 Task: Open Card Data Backup and Recovery Planning in Board Resource Management to Workspace Continuous Integration and Deployment and add a team member Softage.4@softage.net, a label Purple, a checklist Meal Planning, an attachment from your google drive, a color Purple and finally, add a card description 'Conduct customer research for new sales promotion' and a comment 'Given the potential impact of this task on our company reputation for innovation, let us ensure that we approach it with a sense of creativity and imagination.'. Add a start date 'Jan 04, 1900' with a due date 'Jan 11, 1900'
Action: Mouse moved to (27, 270)
Screenshot: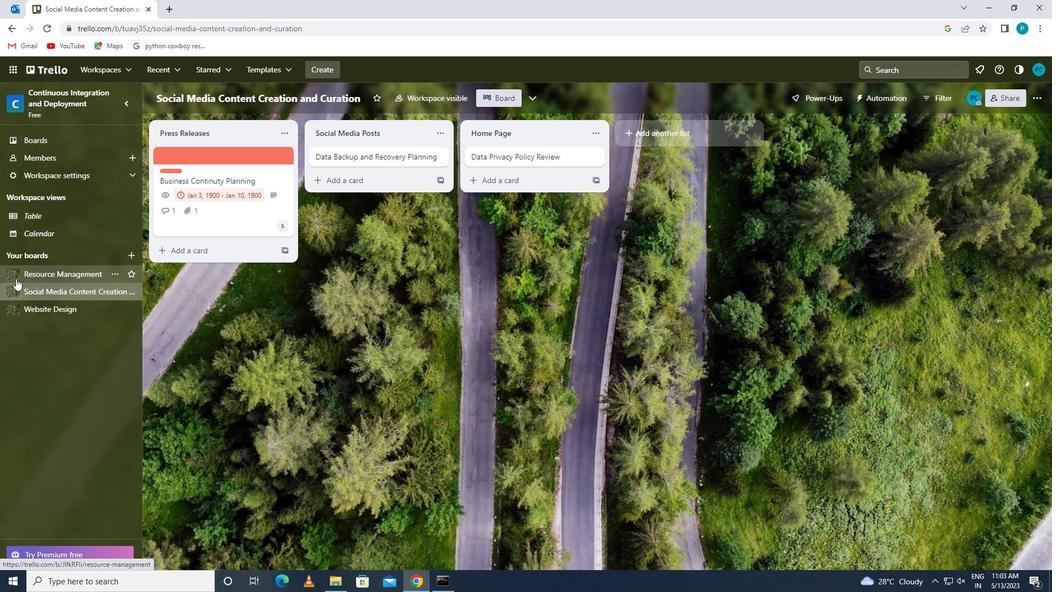 
Action: Mouse pressed left at (27, 270)
Screenshot: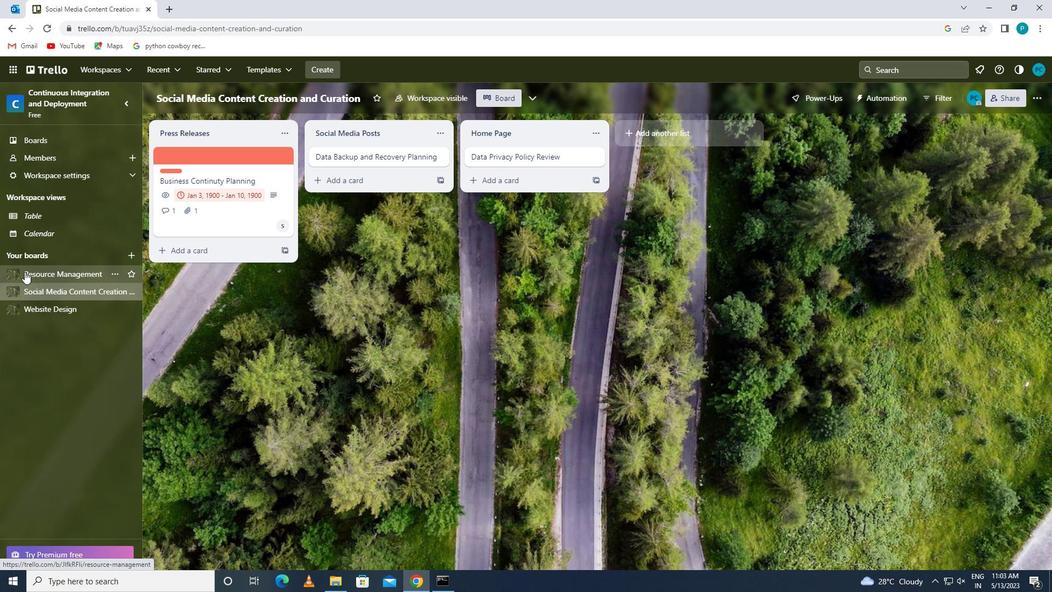 
Action: Mouse moved to (376, 153)
Screenshot: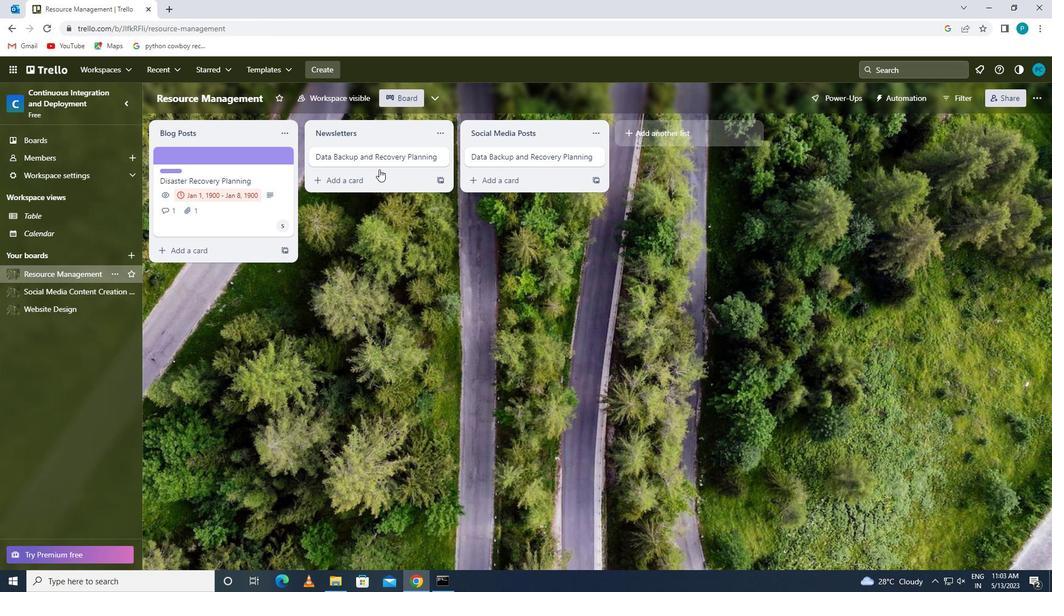 
Action: Mouse pressed left at (376, 153)
Screenshot: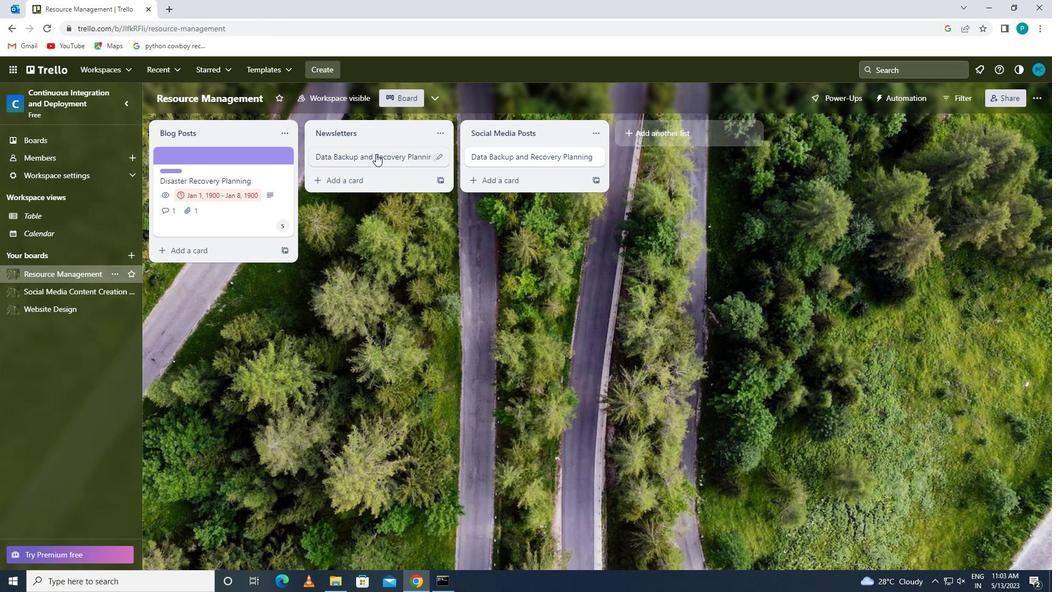 
Action: Mouse moved to (656, 201)
Screenshot: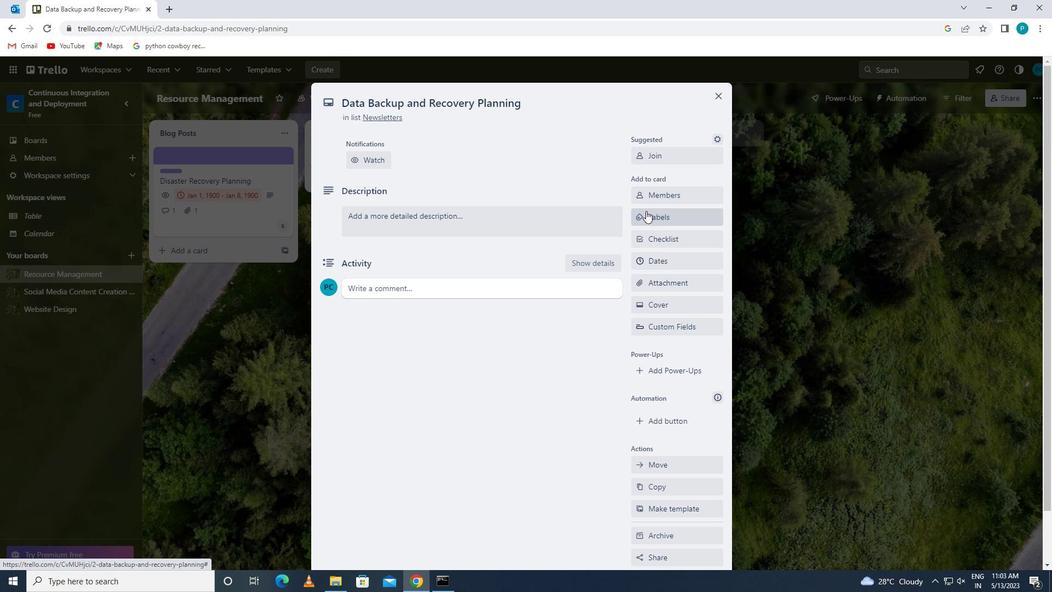 
Action: Mouse pressed left at (656, 201)
Screenshot: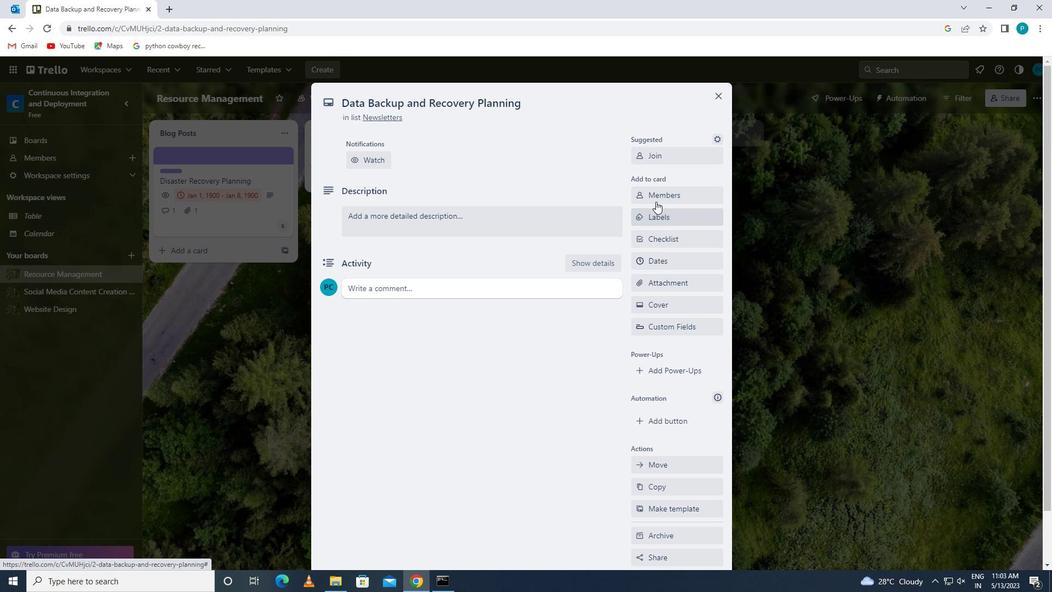 
Action: Key pressed <Key.caps_lock>s<Key.caps_lock>f<Key.backspace>oftage
Screenshot: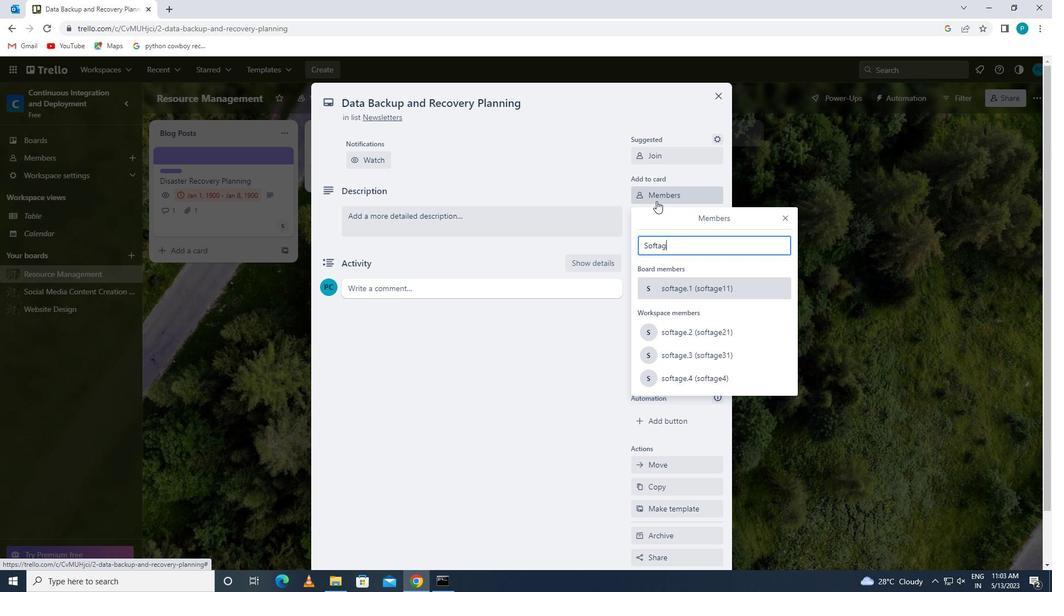 
Action: Mouse moved to (683, 379)
Screenshot: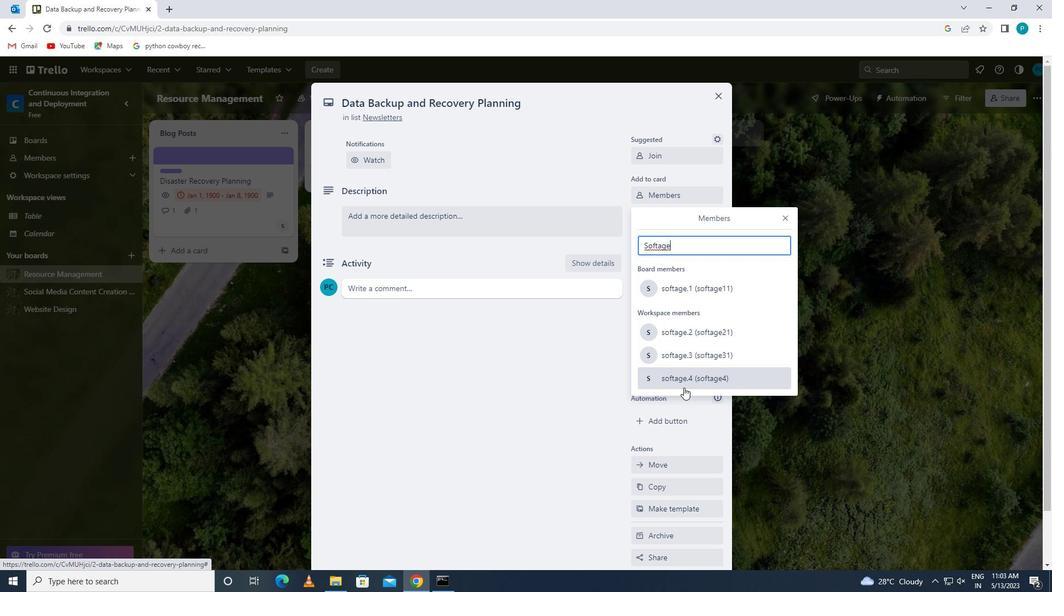
Action: Mouse pressed left at (683, 379)
Screenshot: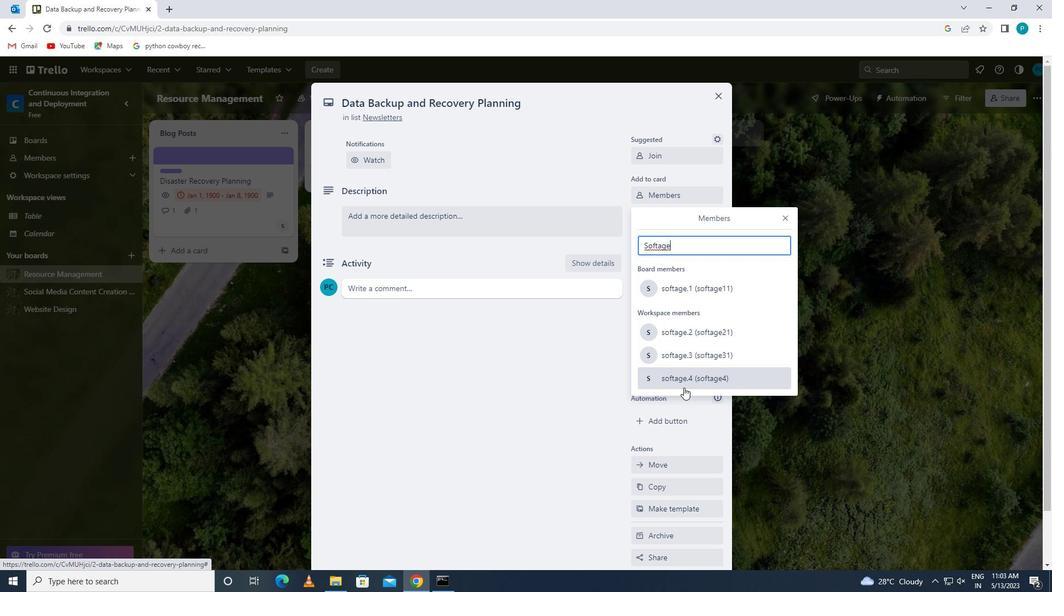 
Action: Mouse moved to (785, 217)
Screenshot: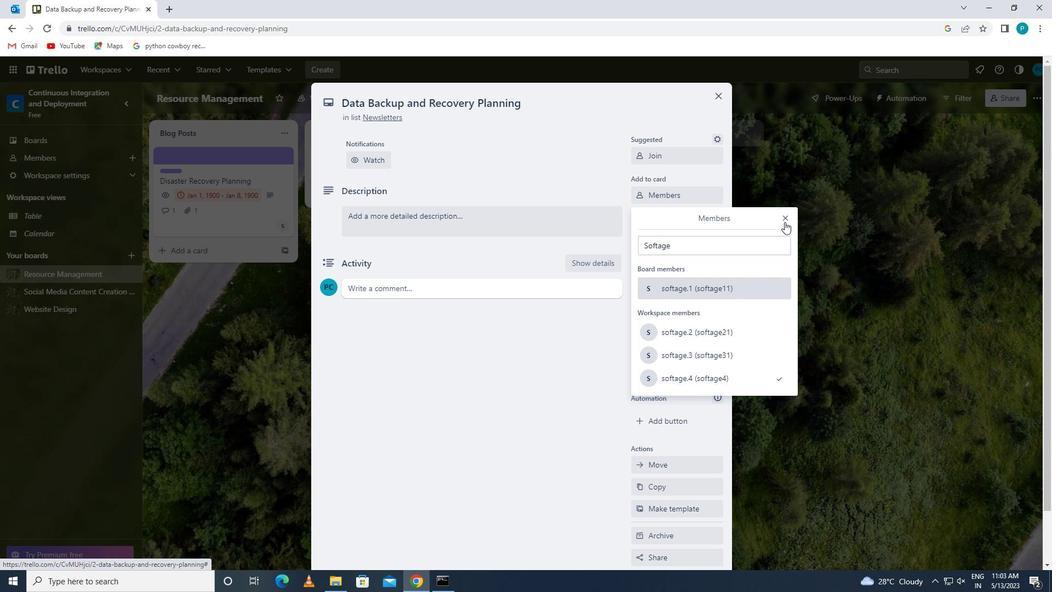 
Action: Mouse pressed left at (785, 217)
Screenshot: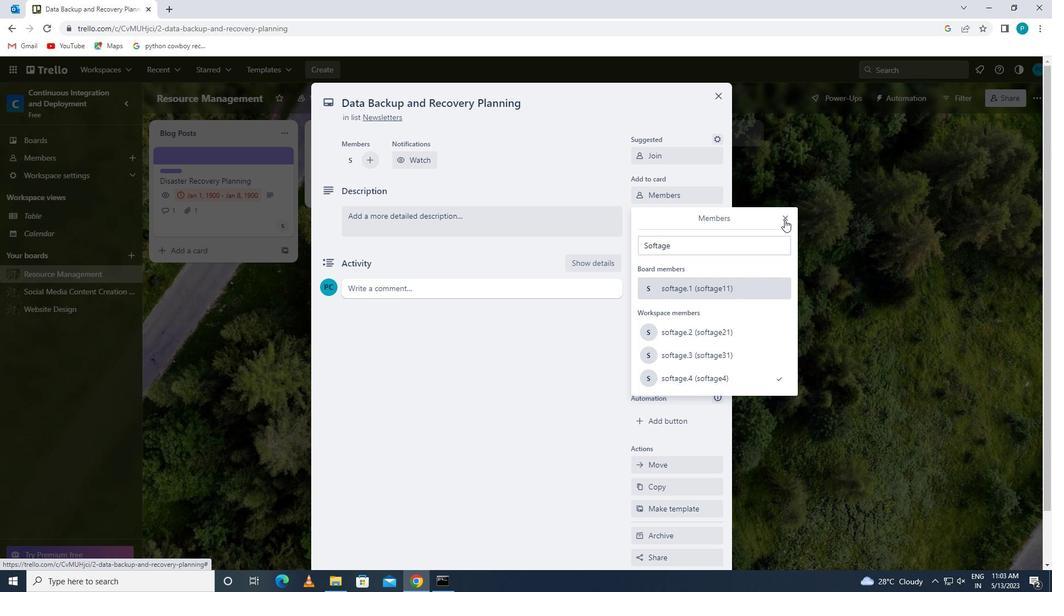 
Action: Mouse moved to (718, 217)
Screenshot: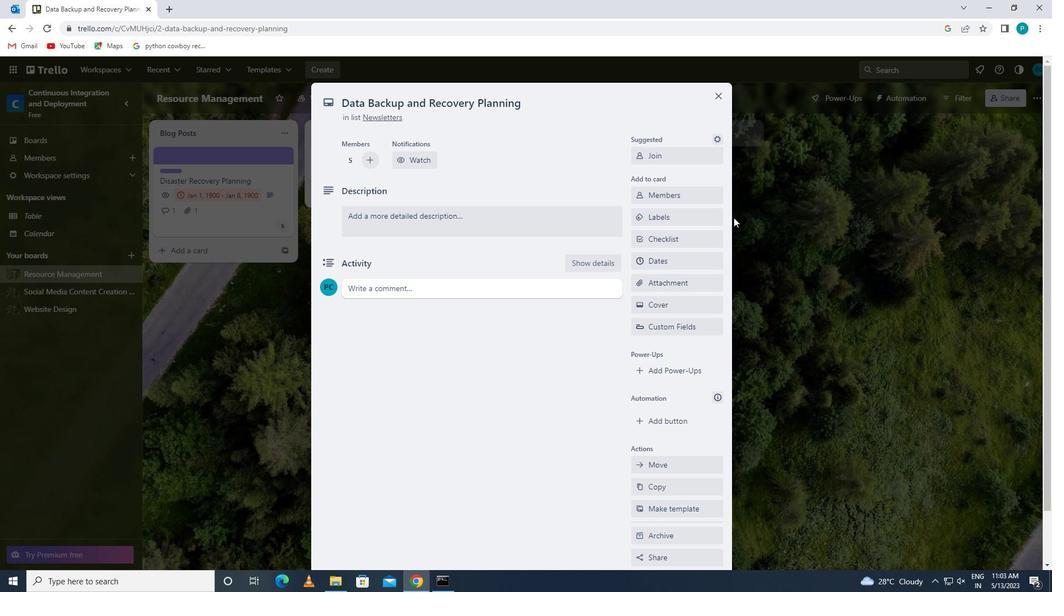 
Action: Mouse pressed left at (718, 217)
Screenshot: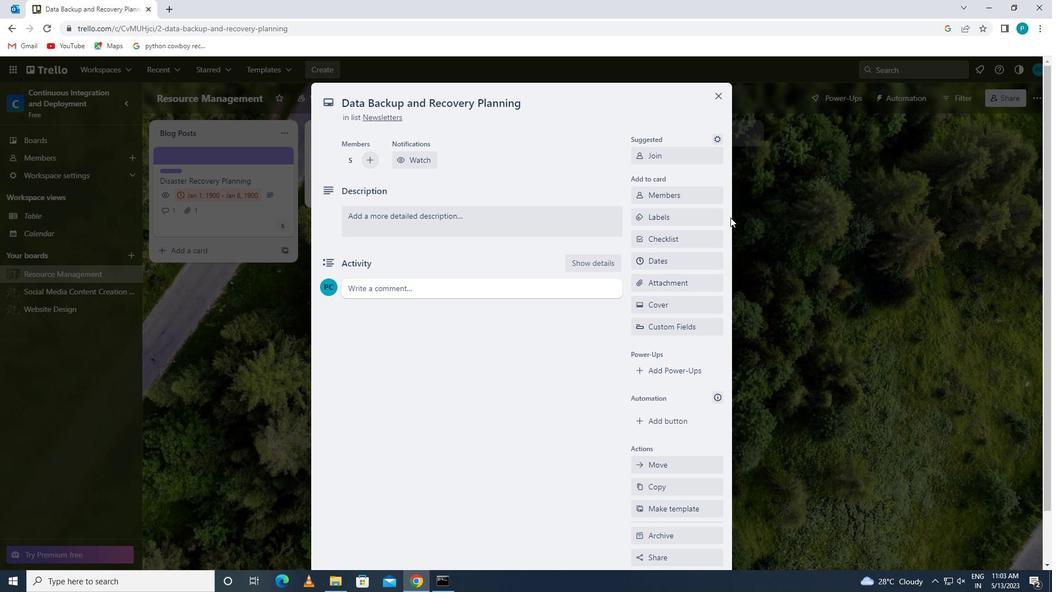 
Action: Mouse moved to (693, 428)
Screenshot: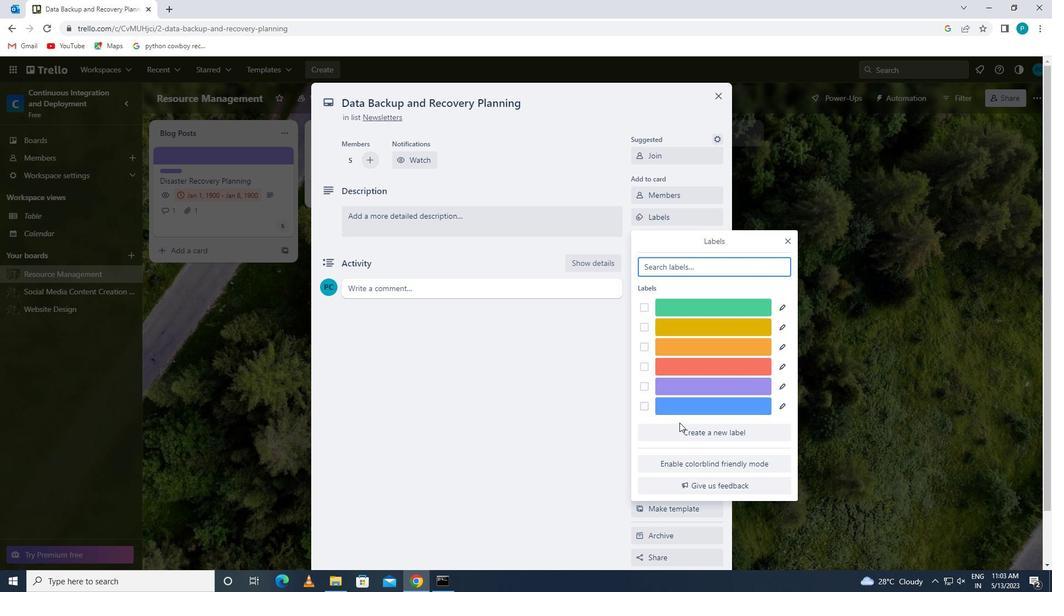 
Action: Mouse pressed left at (693, 428)
Screenshot: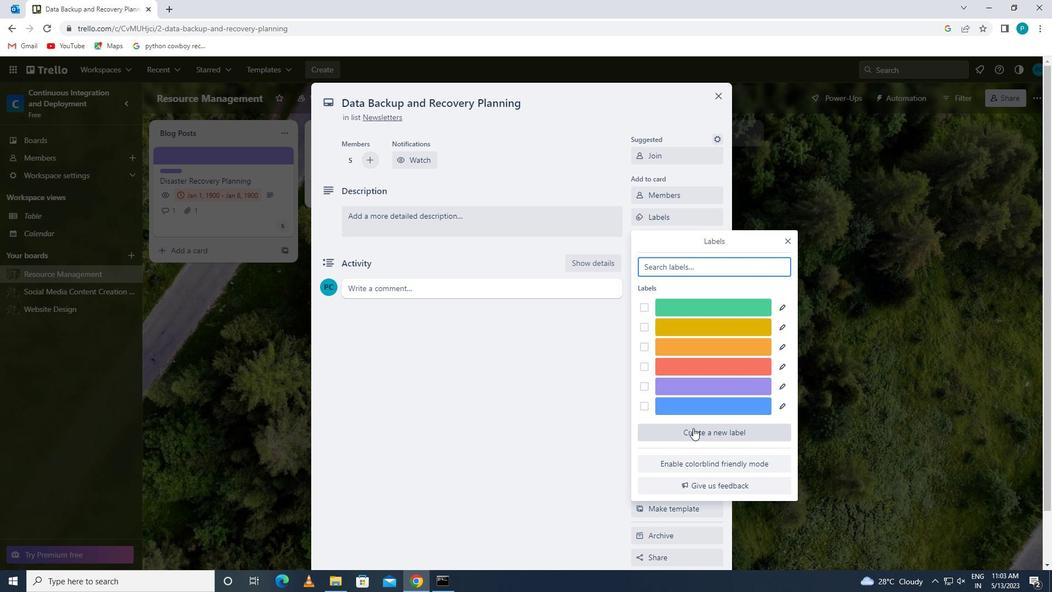 
Action: Mouse moved to (779, 395)
Screenshot: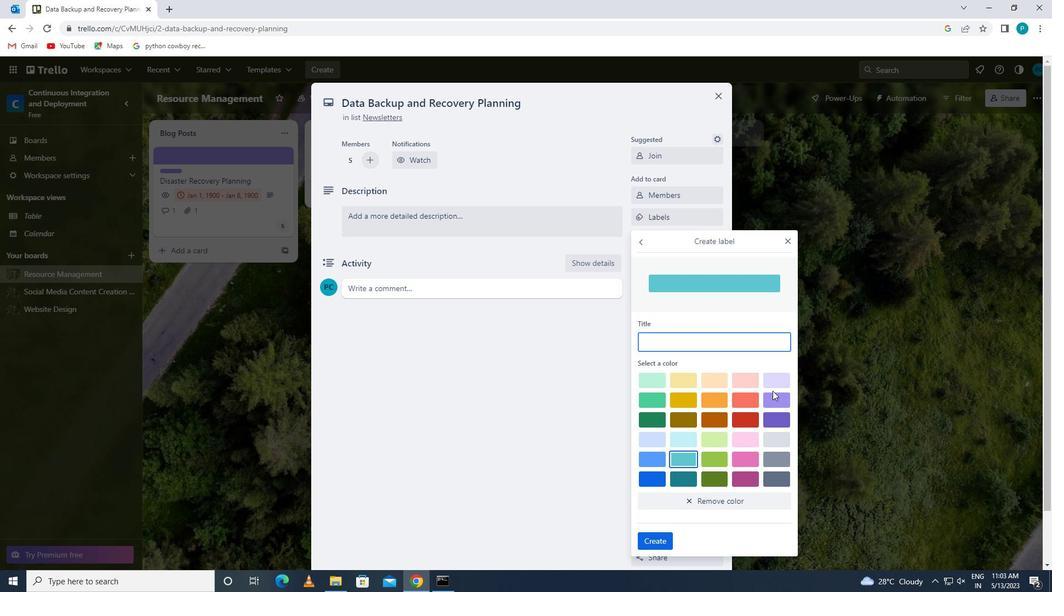 
Action: Mouse pressed left at (779, 395)
Screenshot: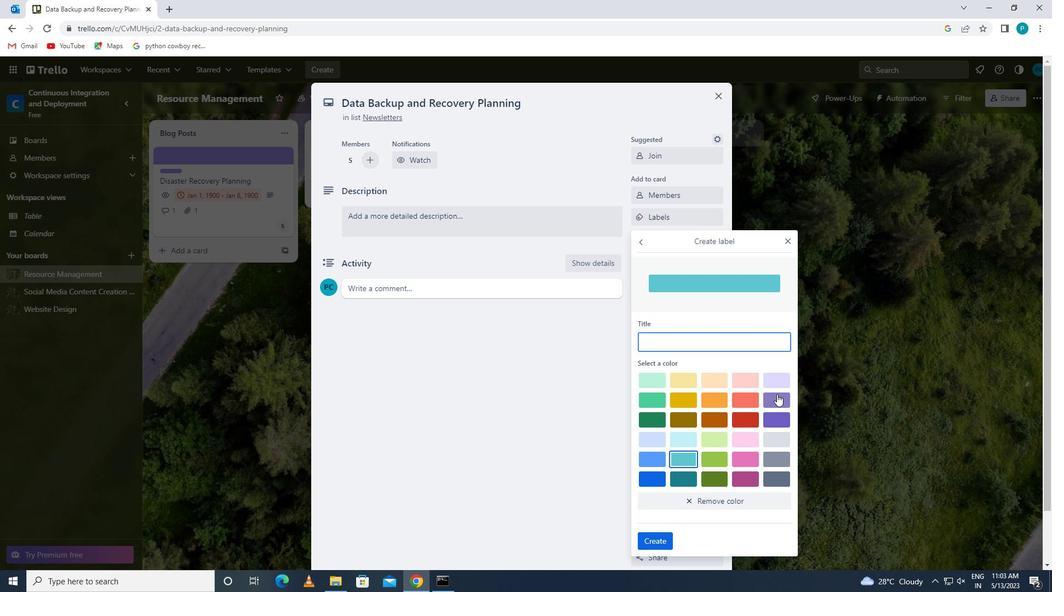 
Action: Mouse moved to (656, 543)
Screenshot: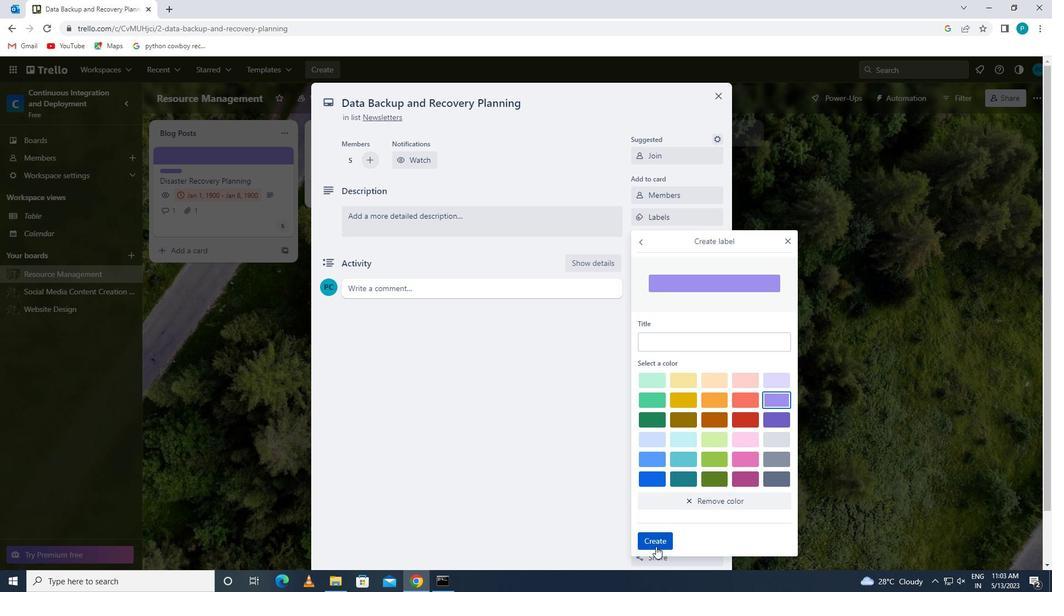 
Action: Mouse pressed left at (656, 543)
Screenshot: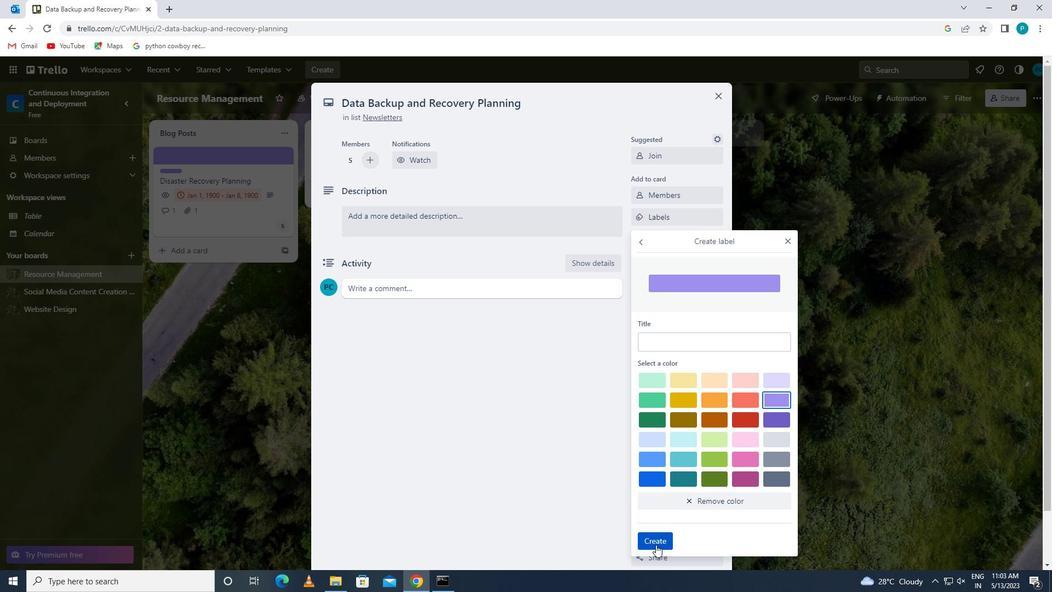 
Action: Mouse moved to (788, 240)
Screenshot: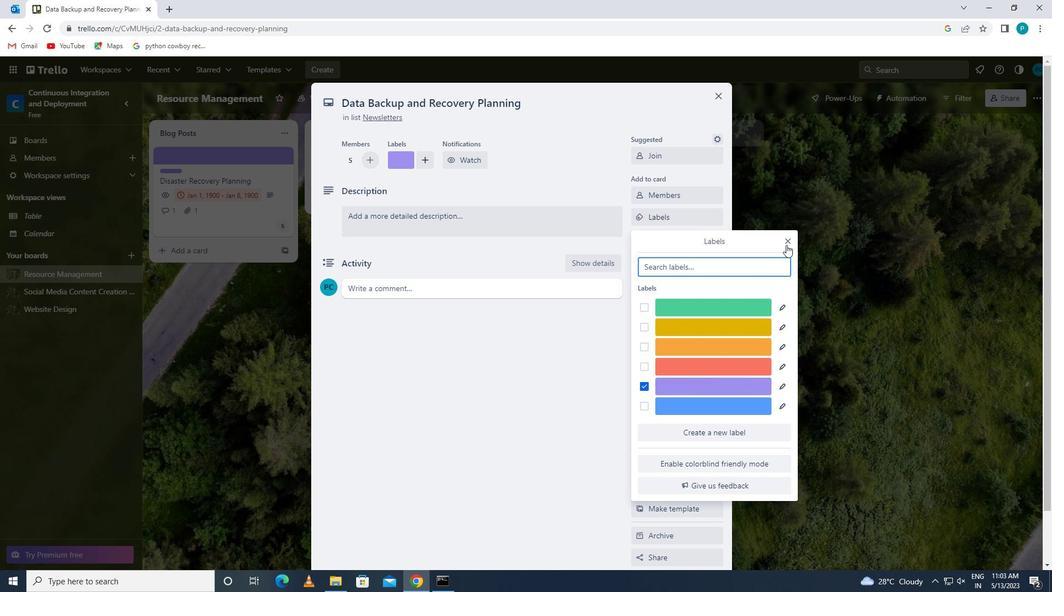 
Action: Mouse pressed left at (788, 240)
Screenshot: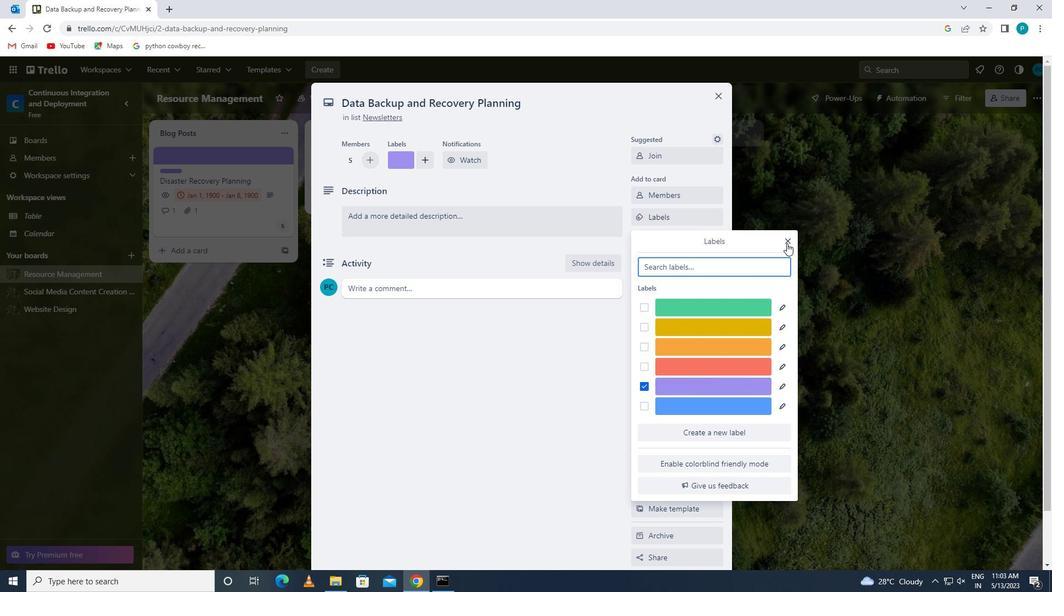 
Action: Mouse moved to (672, 239)
Screenshot: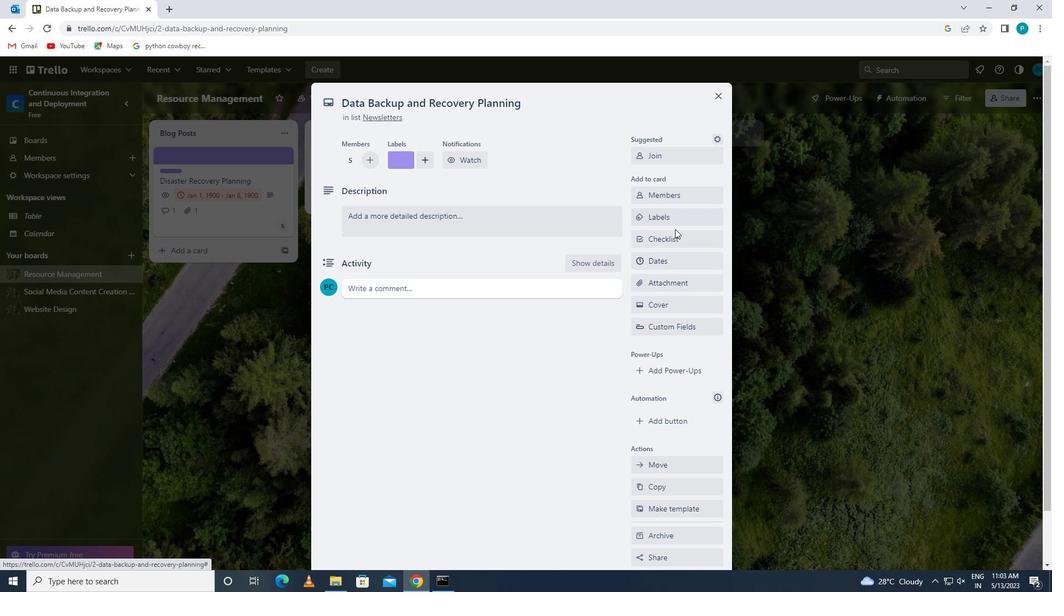 
Action: Mouse pressed left at (672, 239)
Screenshot: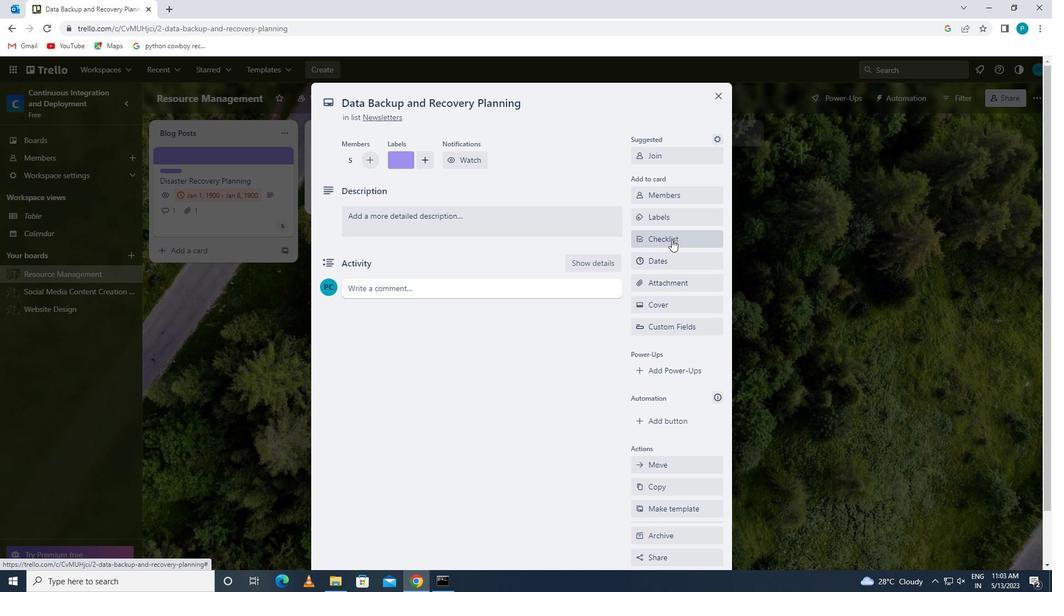 
Action: Key pressed <Key.caps_lock>m<Key.caps_lock>
Screenshot: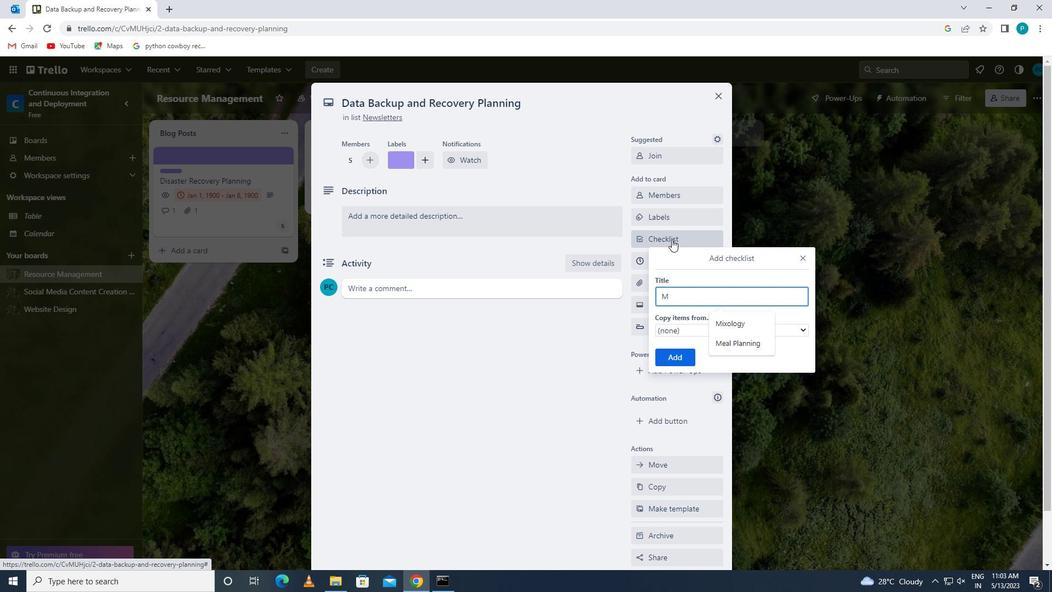 
Action: Mouse moved to (728, 353)
Screenshot: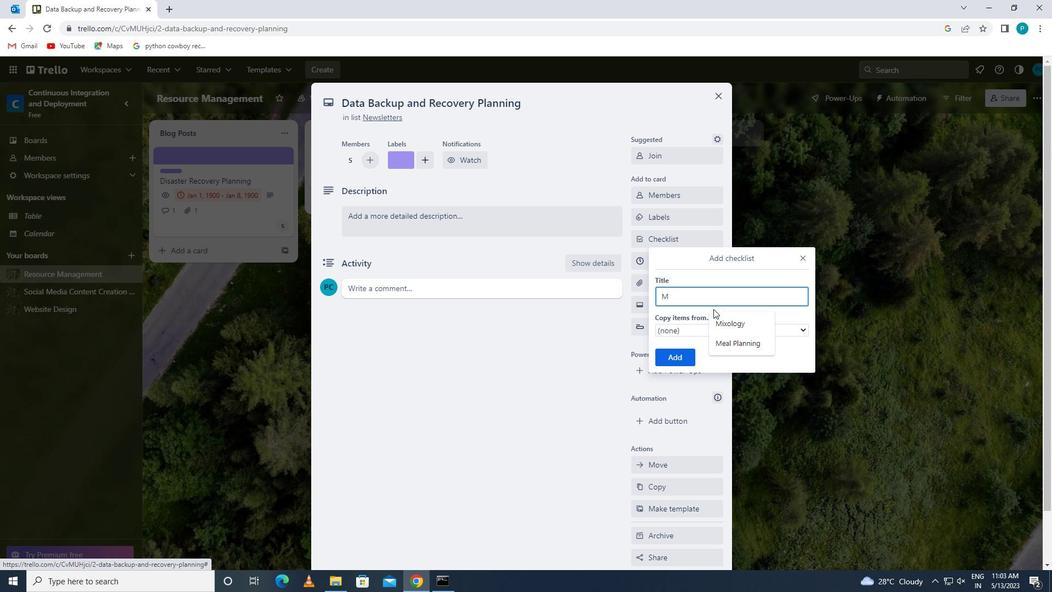 
Action: Mouse pressed left at (728, 353)
Screenshot: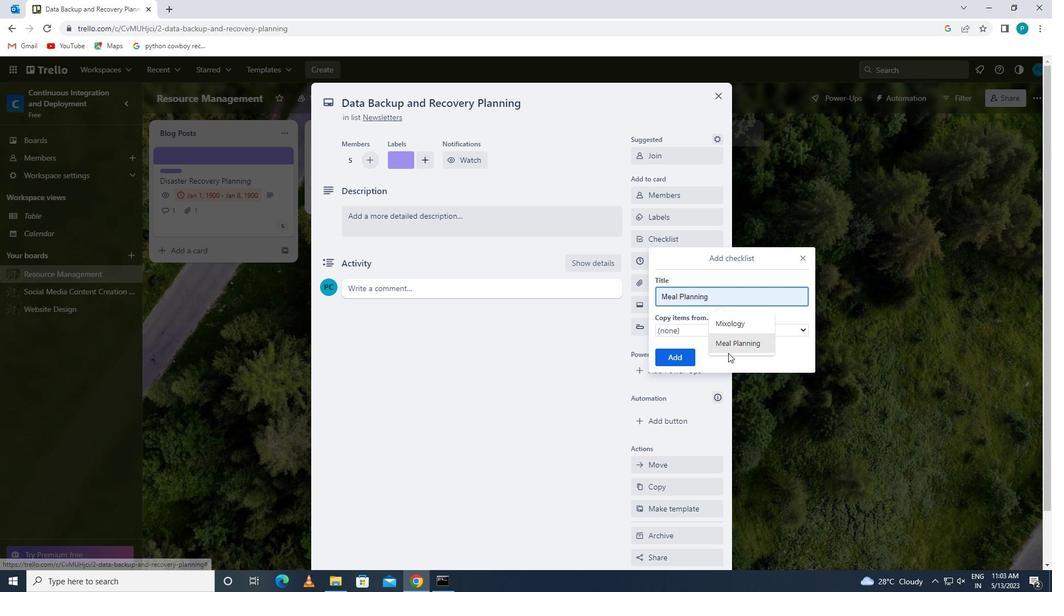 
Action: Mouse moved to (724, 342)
Screenshot: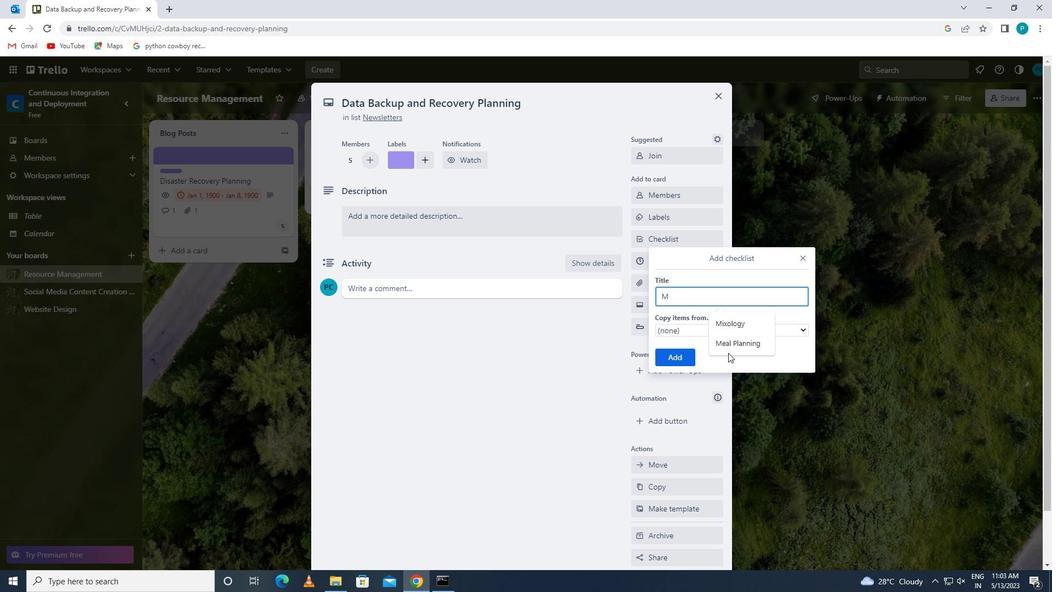 
Action: Mouse pressed left at (724, 342)
Screenshot: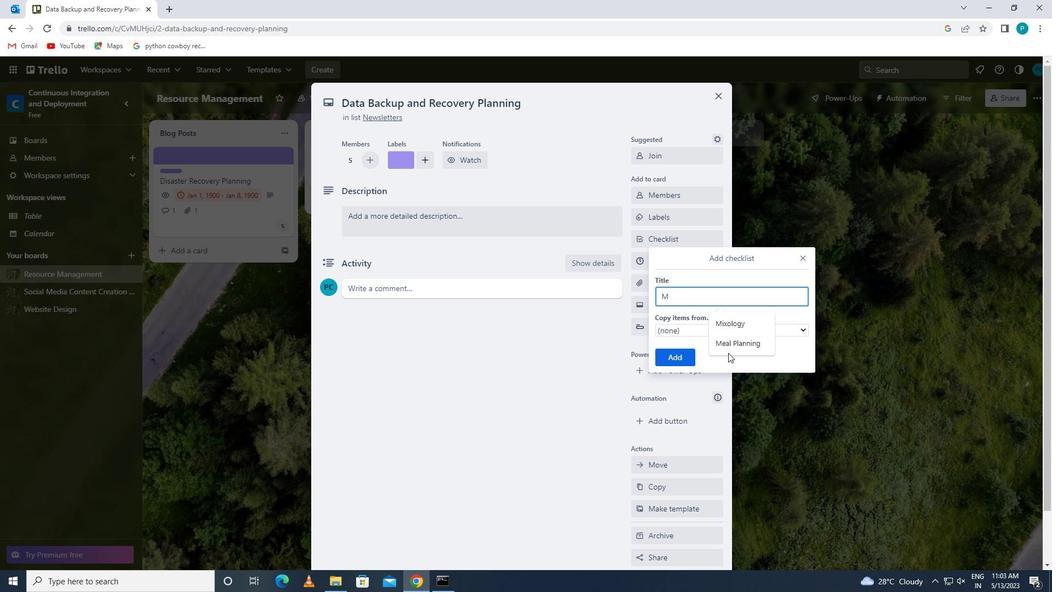 
Action: Mouse moved to (688, 355)
Screenshot: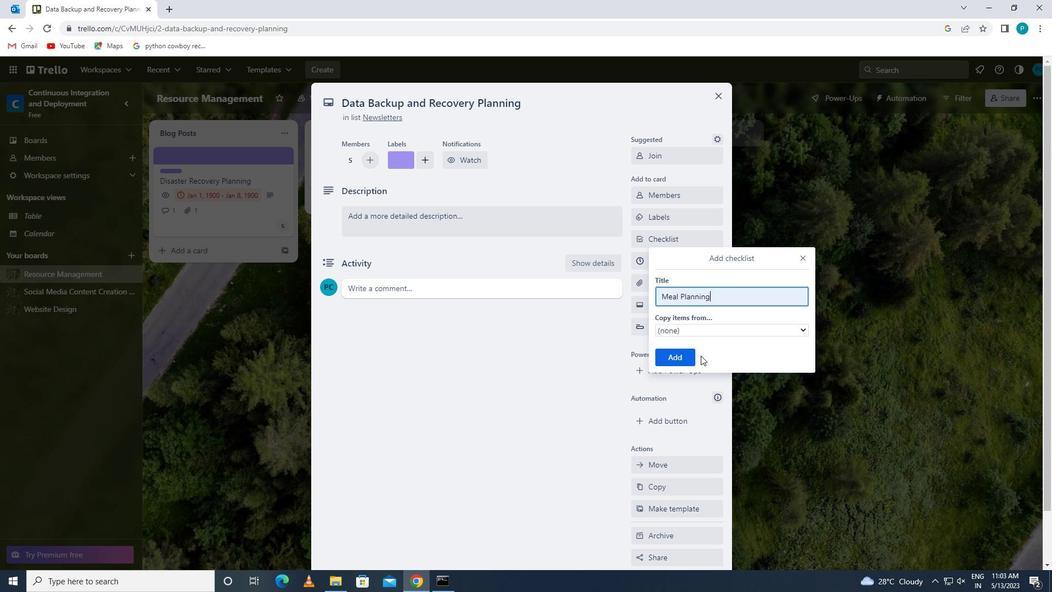 
Action: Mouse pressed left at (688, 355)
Screenshot: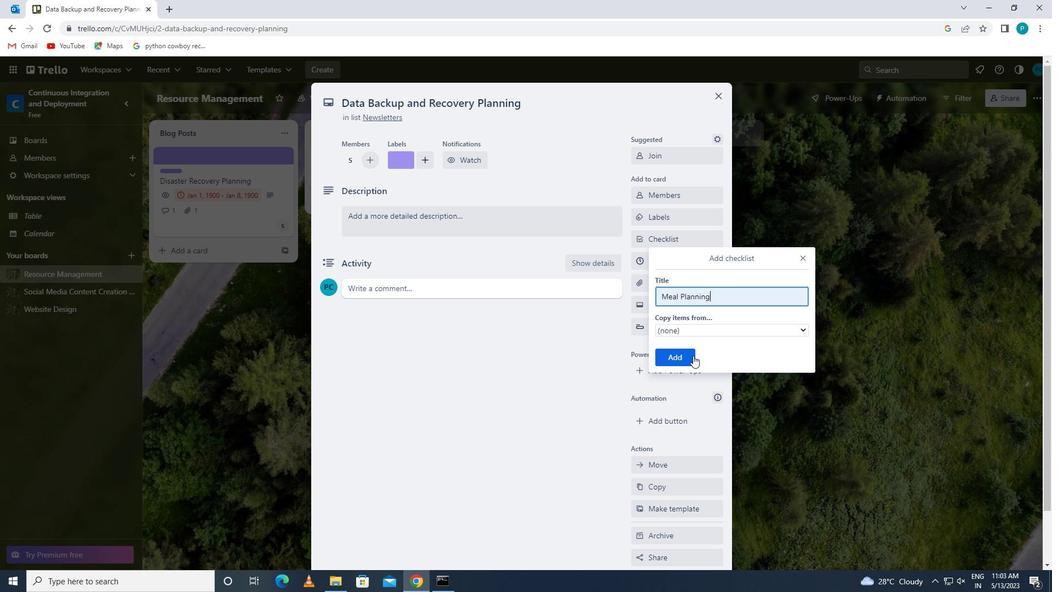
Action: Mouse moved to (664, 275)
Screenshot: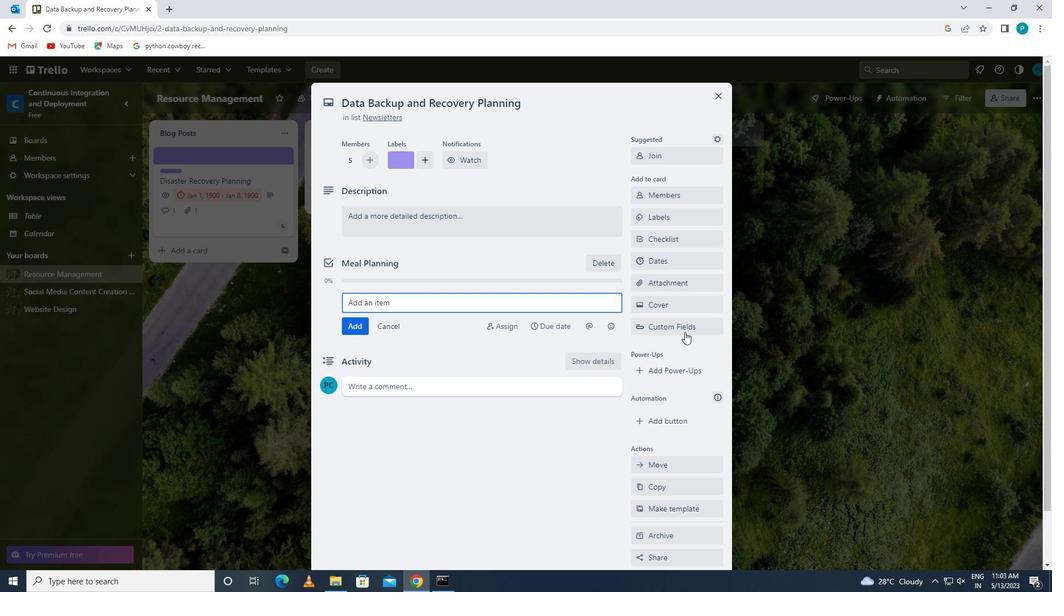
Action: Mouse pressed left at (664, 275)
Screenshot: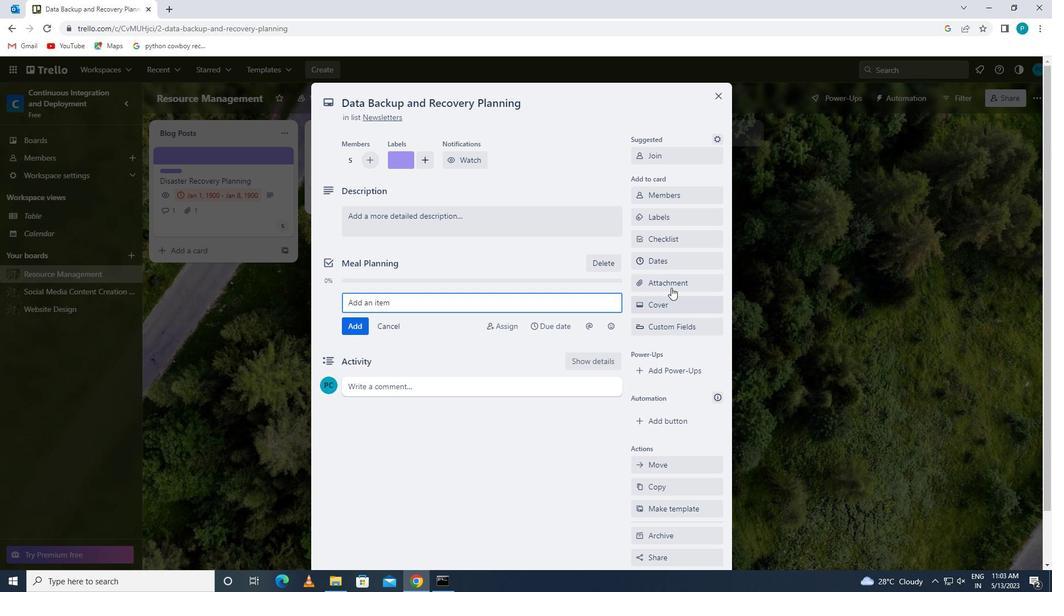
Action: Mouse moved to (657, 368)
Screenshot: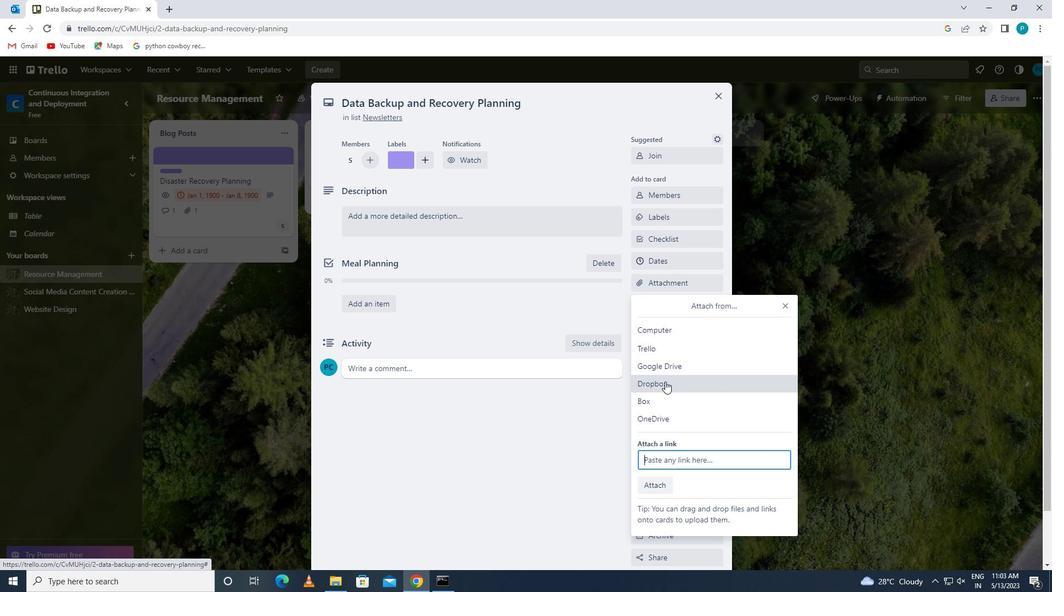 
Action: Mouse pressed left at (657, 368)
Screenshot: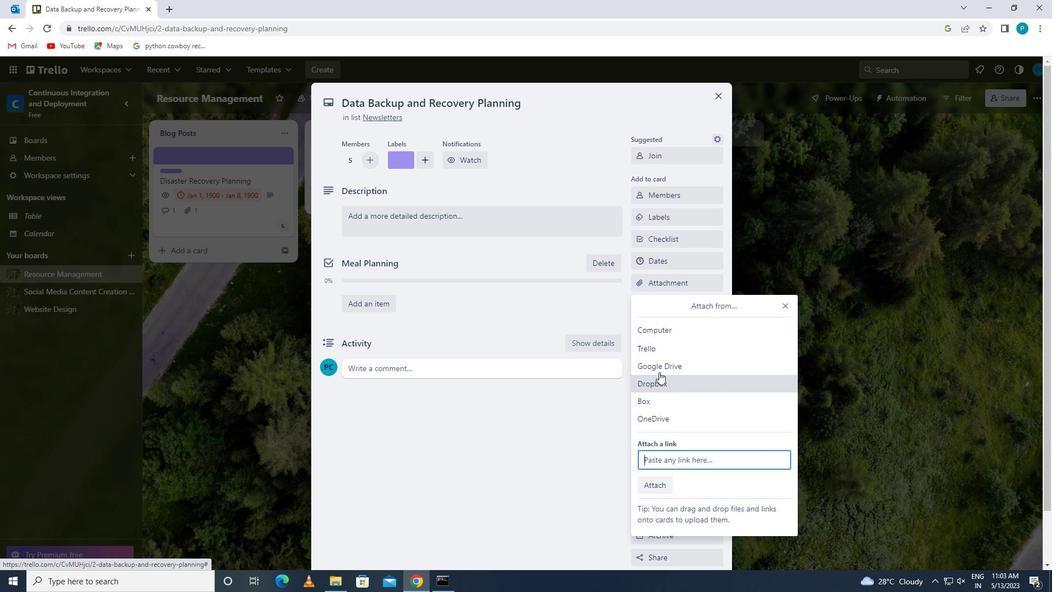 
Action: Mouse moved to (304, 263)
Screenshot: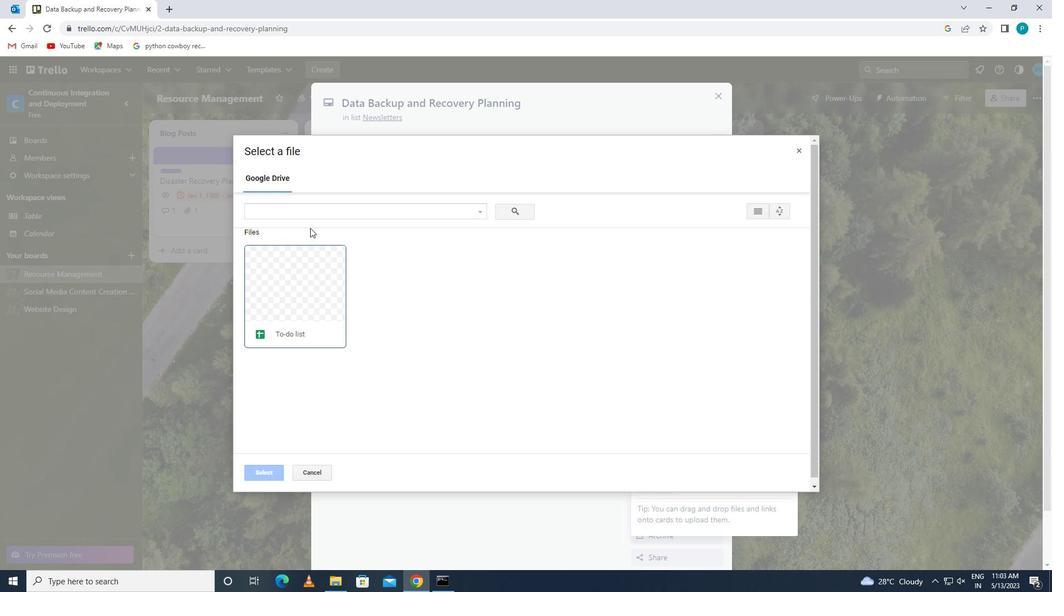 
Action: Mouse pressed left at (304, 263)
Screenshot: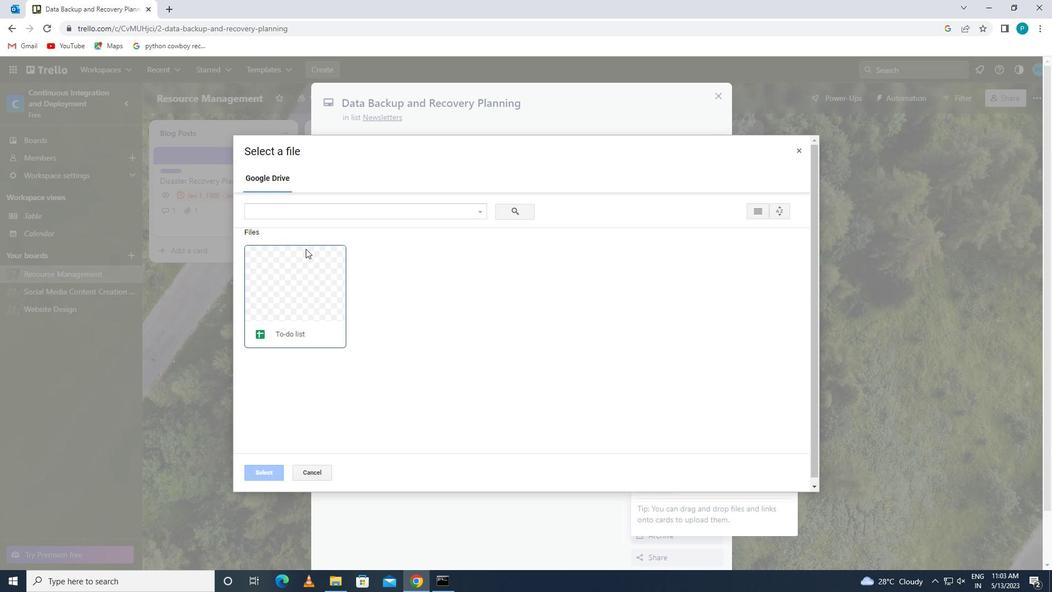 
Action: Mouse moved to (267, 468)
Screenshot: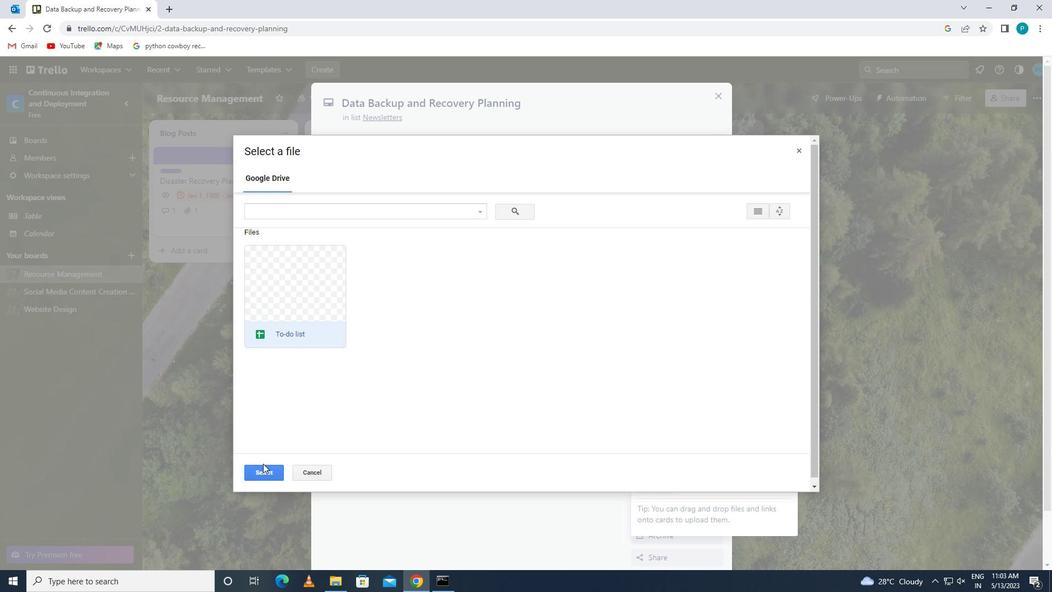 
Action: Mouse pressed left at (267, 468)
Screenshot: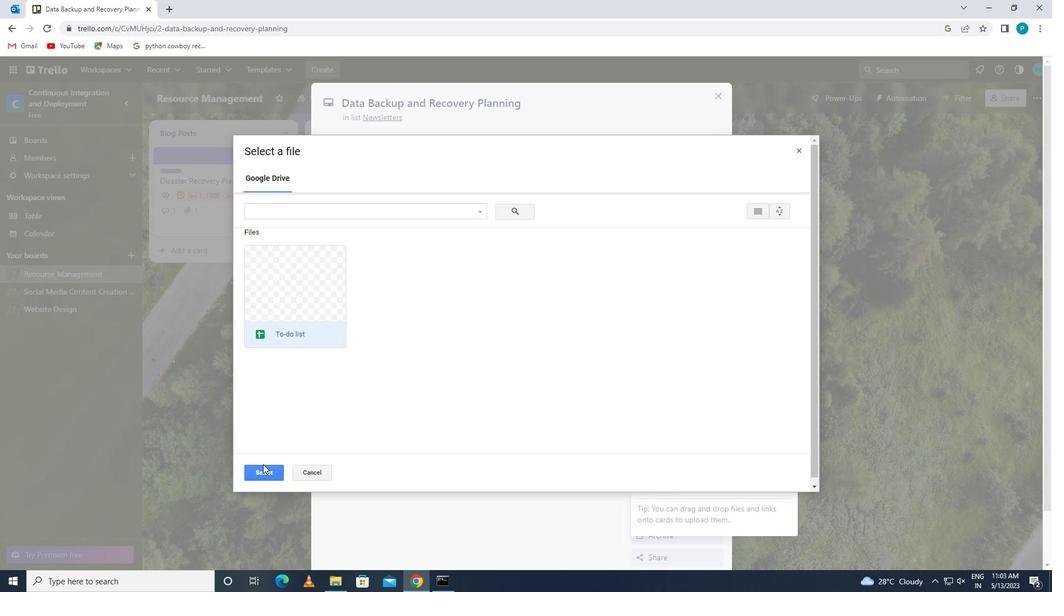 
Action: Mouse moved to (640, 302)
Screenshot: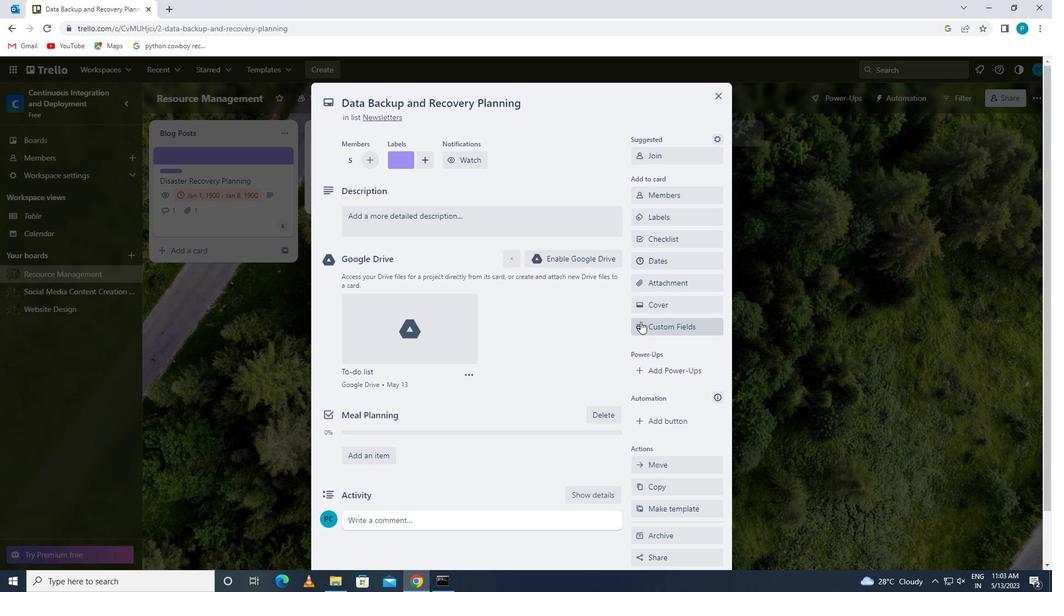
Action: Mouse pressed left at (640, 302)
Screenshot: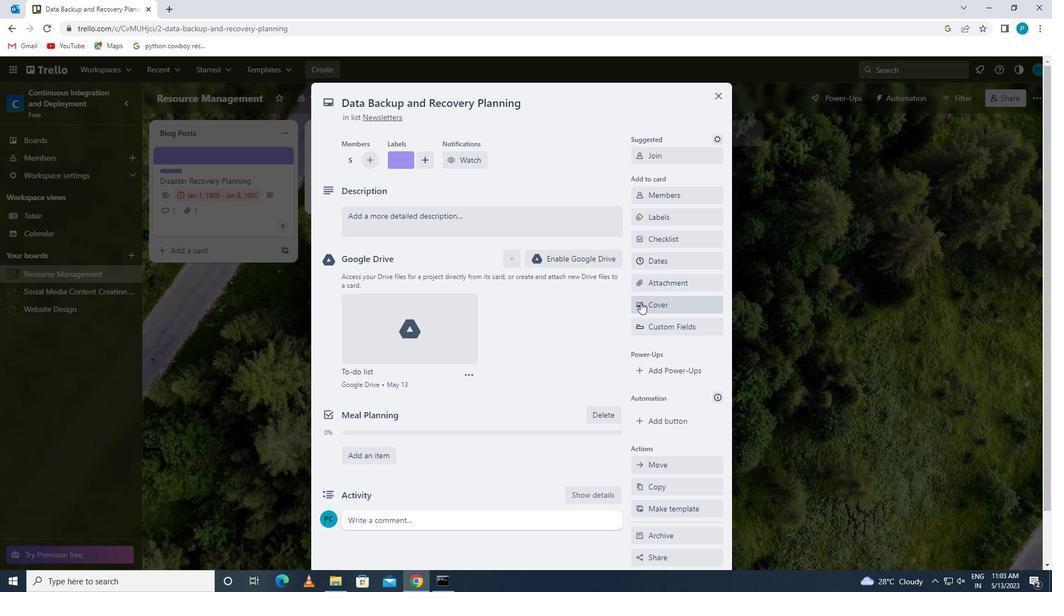 
Action: Mouse moved to (774, 351)
Screenshot: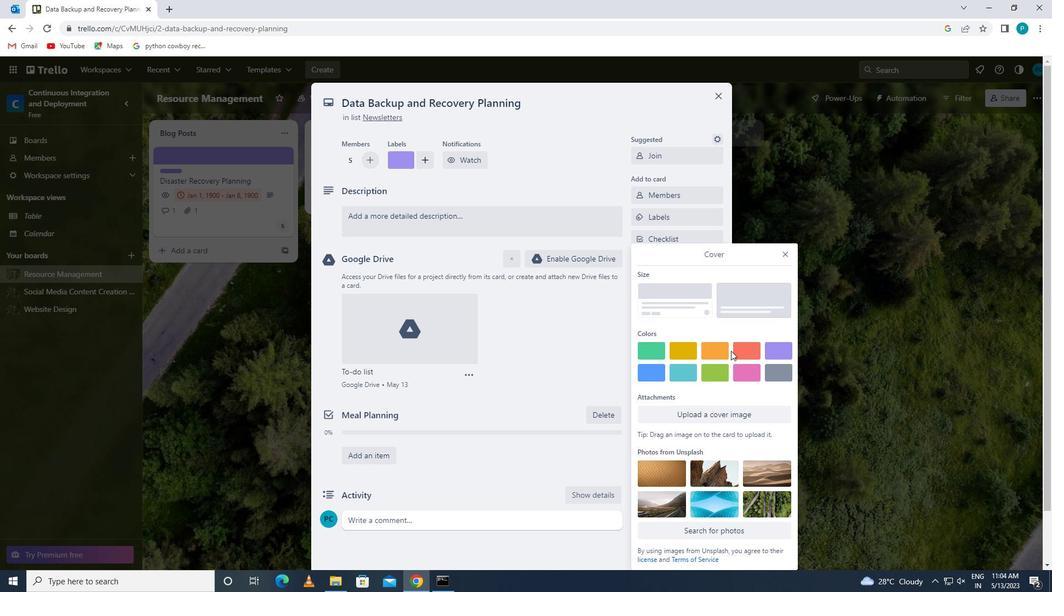 
Action: Mouse pressed left at (774, 351)
Screenshot: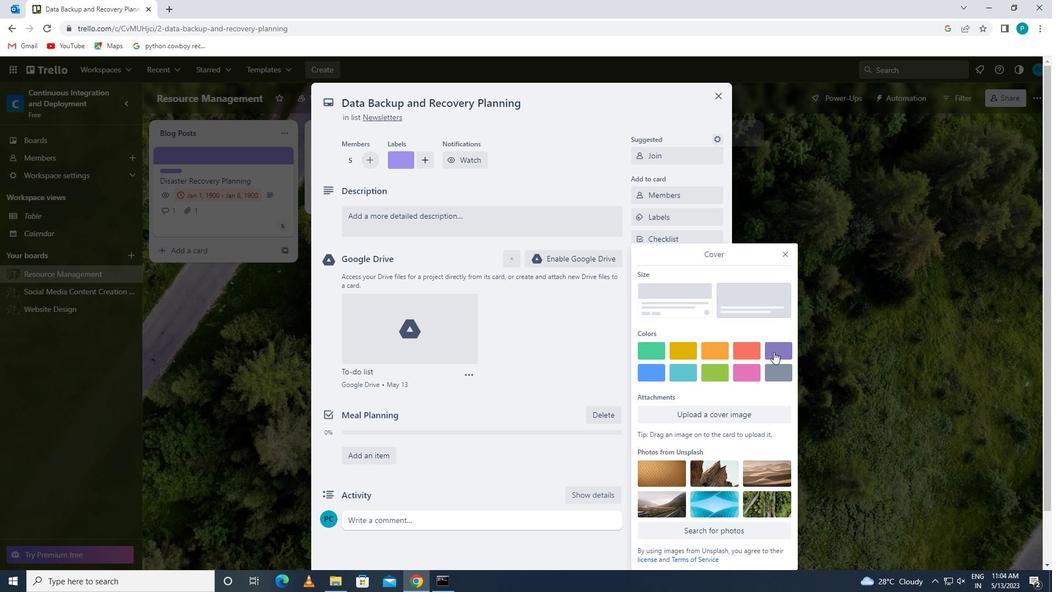 
Action: Mouse moved to (783, 235)
Screenshot: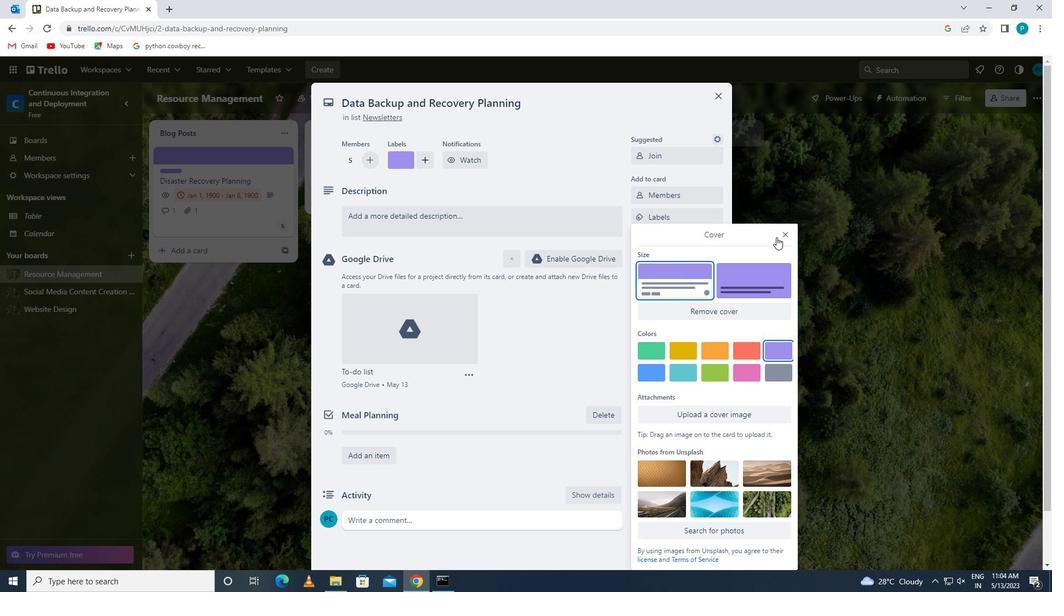 
Action: Mouse pressed left at (783, 235)
Screenshot: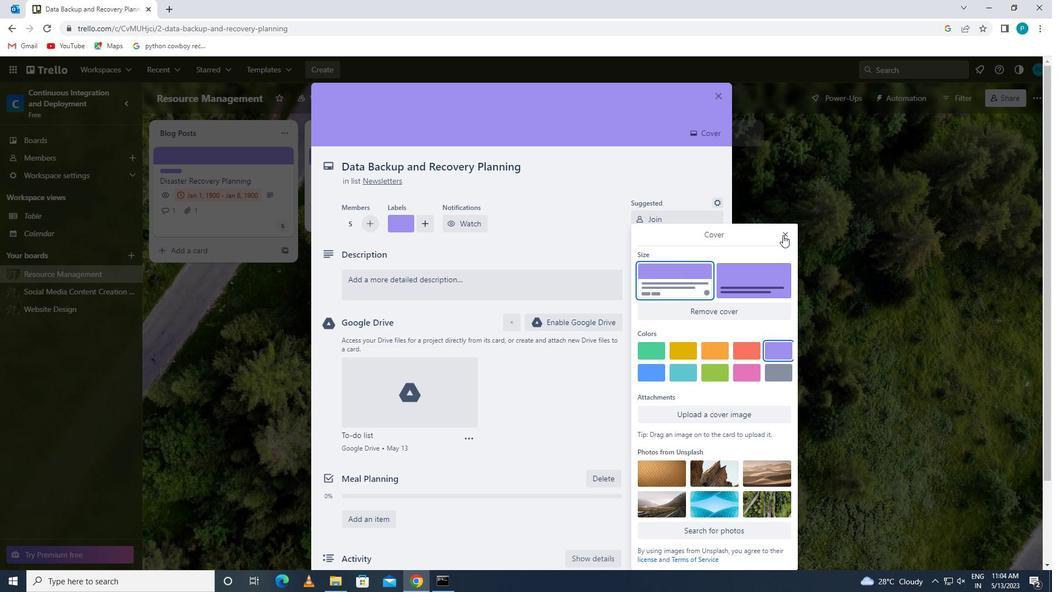 
Action: Mouse moved to (445, 287)
Screenshot: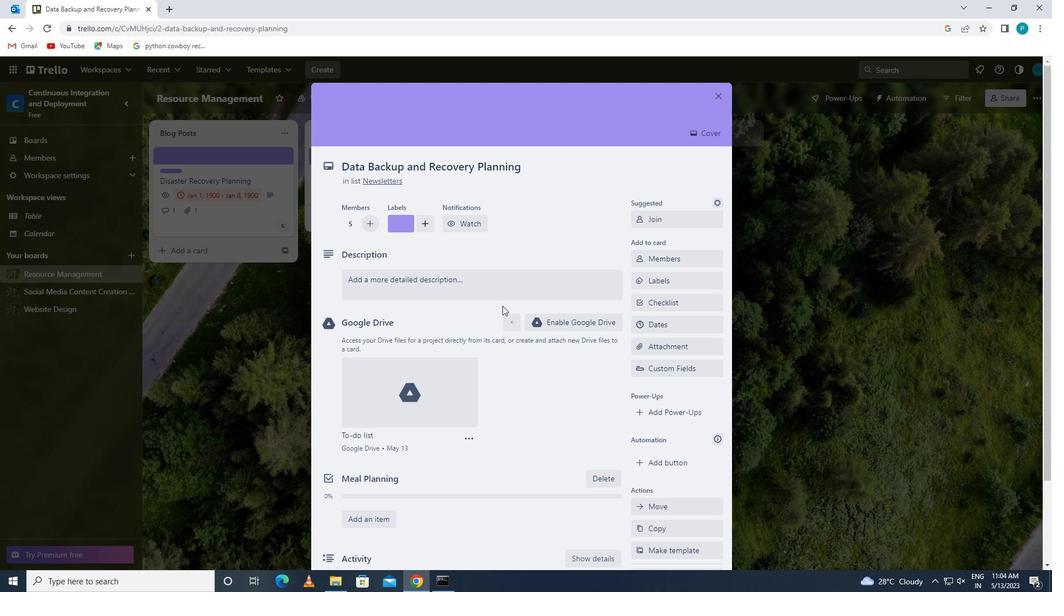 
Action: Mouse pressed left at (445, 287)
Screenshot: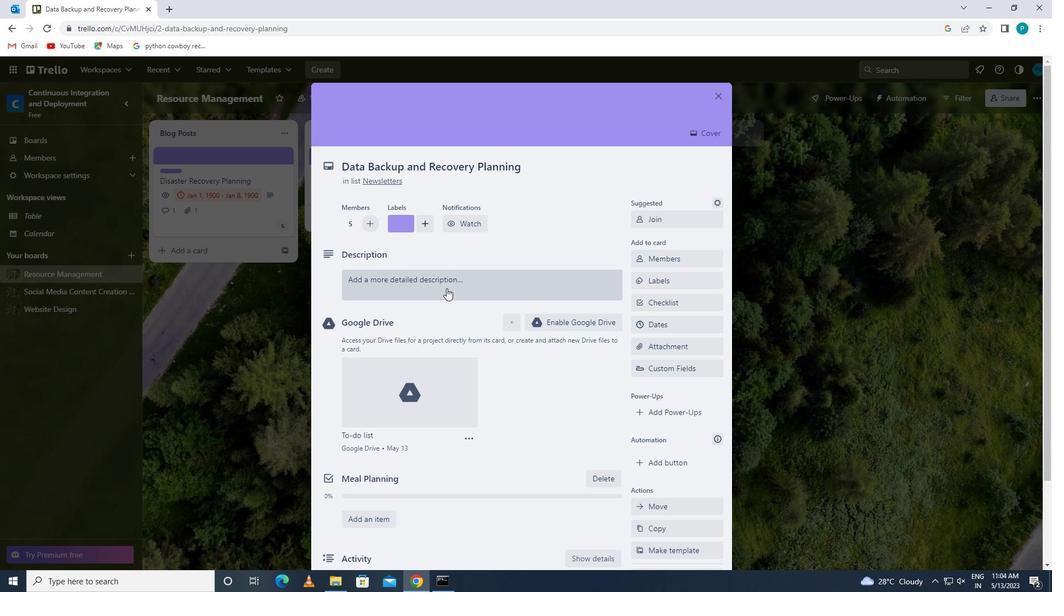 
Action: Mouse moved to (445, 287)
Screenshot: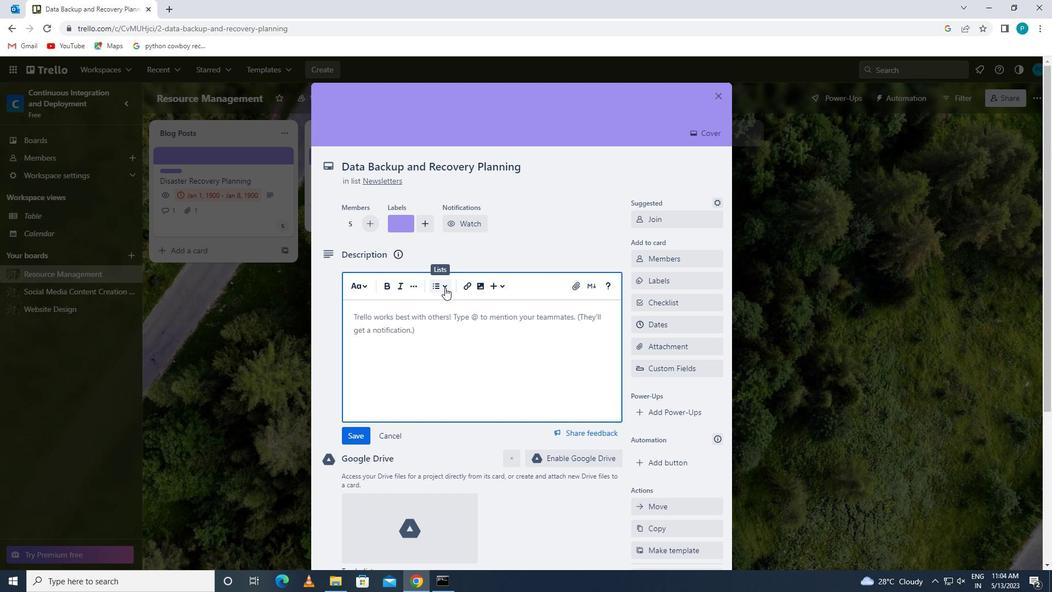 
Action: Key pressed <Key.caps_lock>c<Key.caps_lock>onduct<Key.space><Key.caps_lock><Key.caps_lock>customer<Key.space>e<Key.backspace>research<Key.space>for<Key.space>new<Key.space>sales<Key.space>promtion
Screenshot: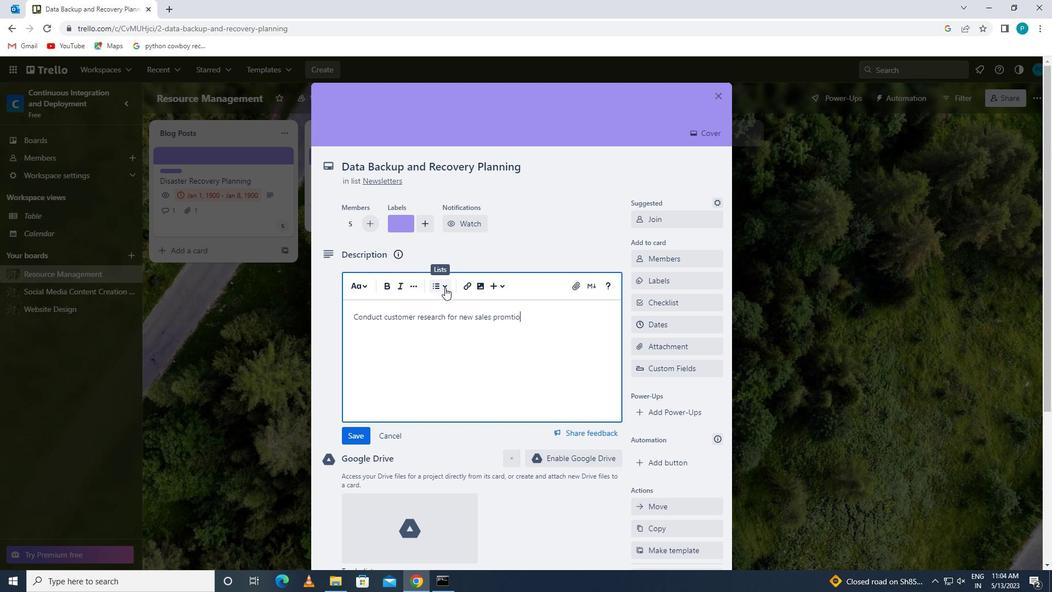 
Action: Mouse moved to (510, 316)
Screenshot: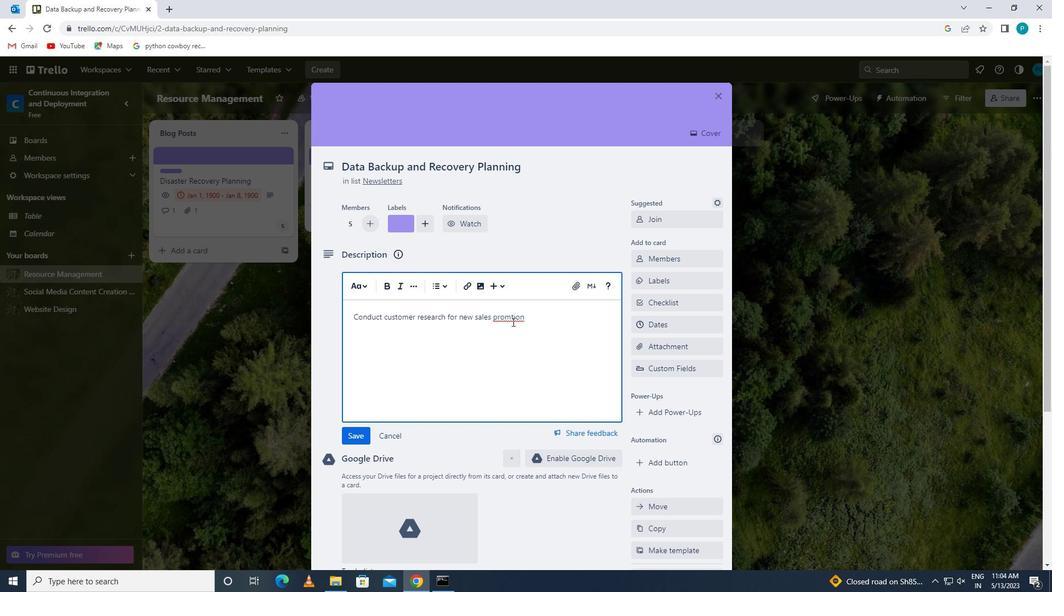 
Action: Mouse pressed left at (510, 316)
Screenshot: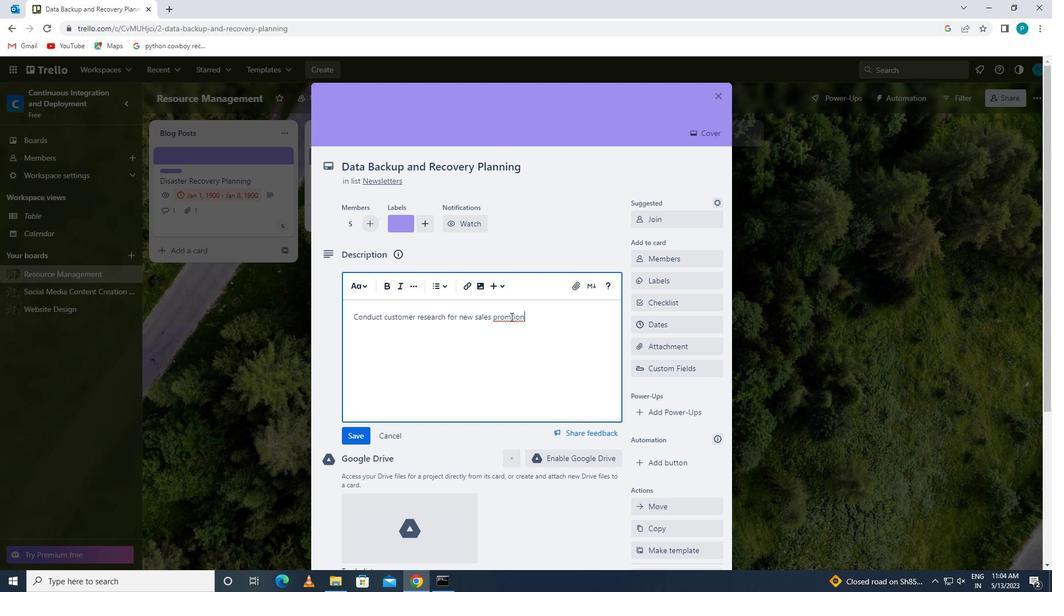 
Action: Key pressed o
Screenshot: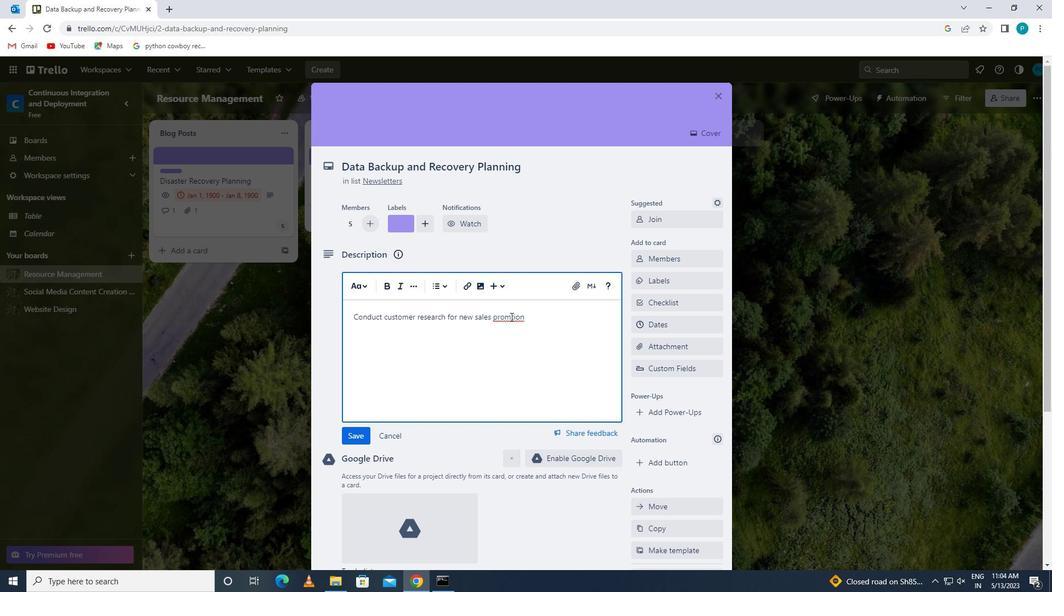 
Action: Mouse moved to (355, 434)
Screenshot: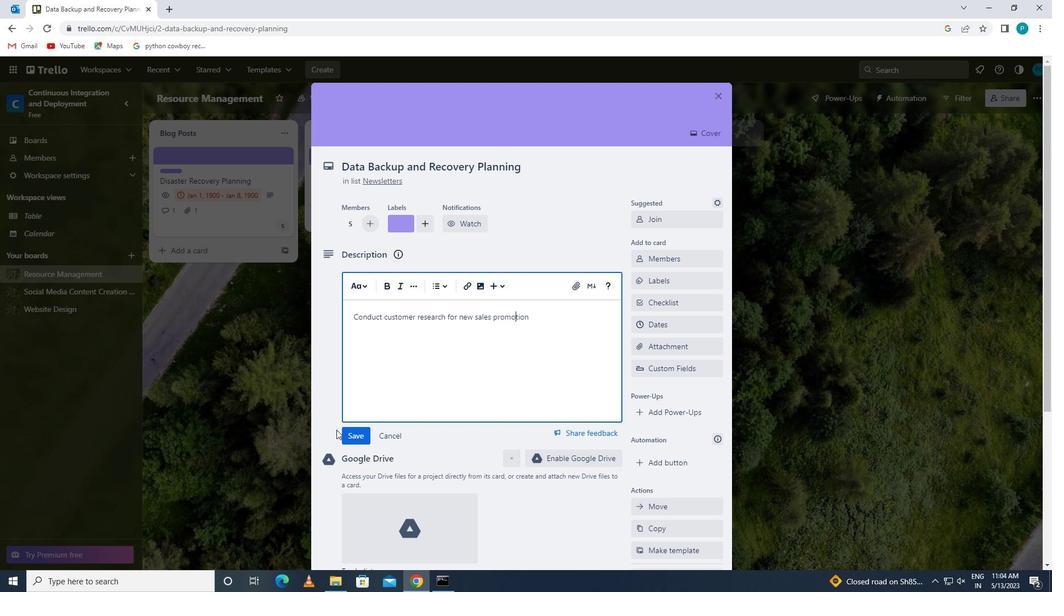 
Action: Mouse pressed left at (355, 434)
Screenshot: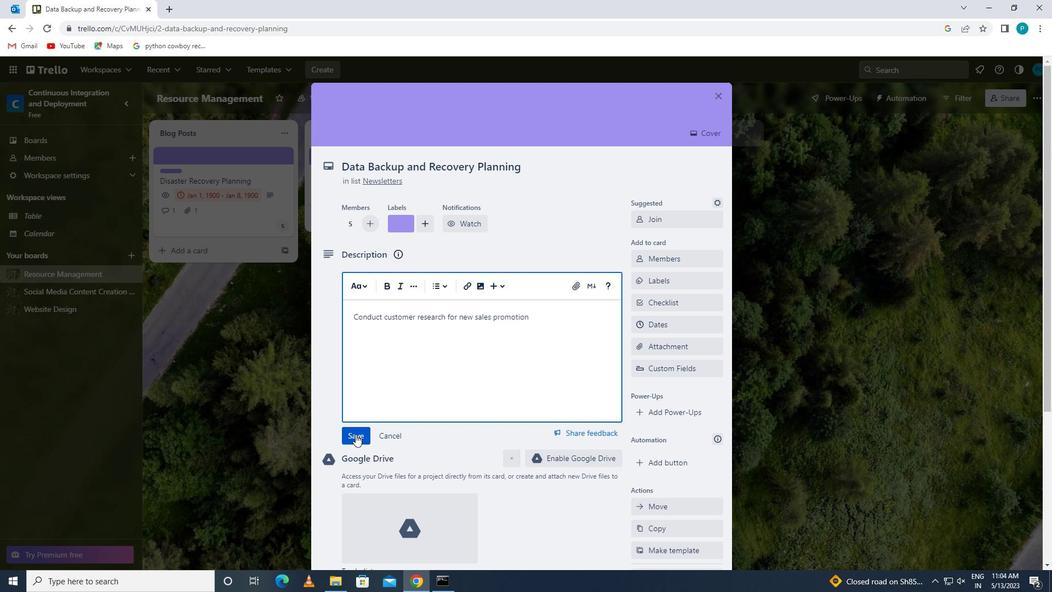 
Action: Mouse scrolled (355, 434) with delta (0, 0)
Screenshot: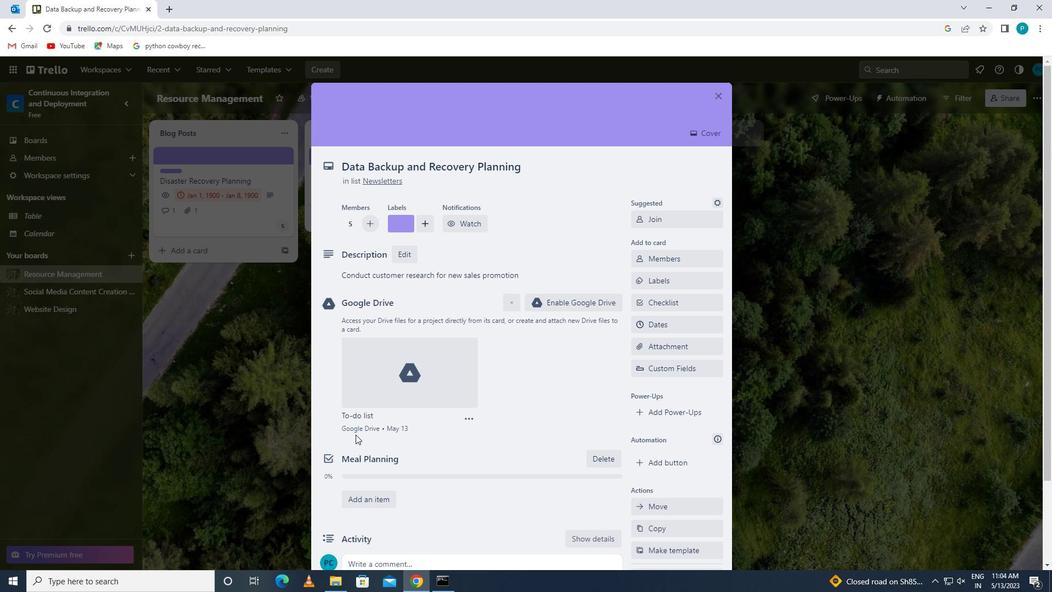 
Action: Mouse scrolled (355, 434) with delta (0, 0)
Screenshot: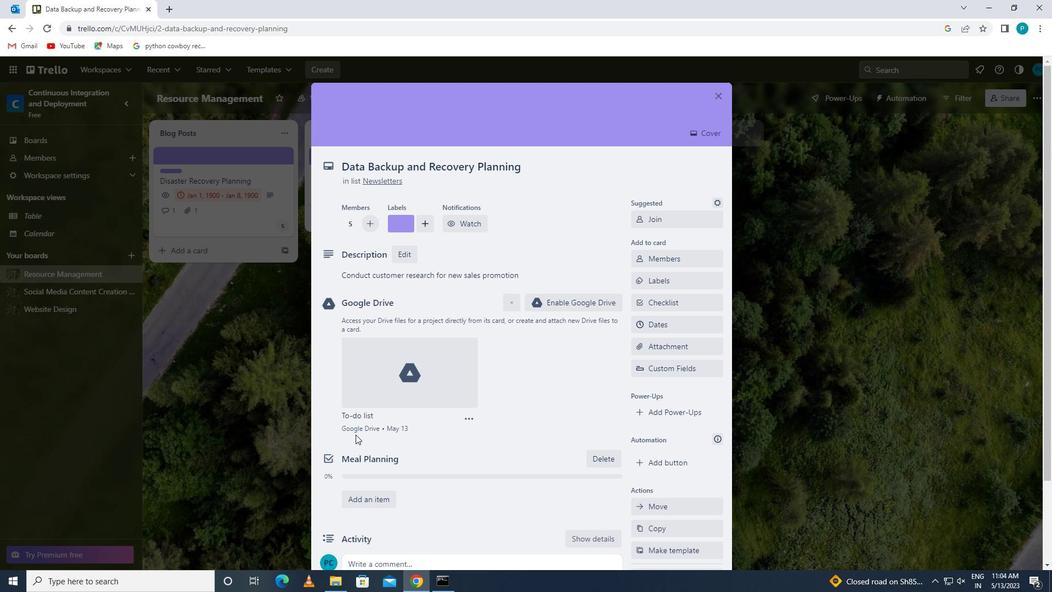
Action: Mouse moved to (367, 469)
Screenshot: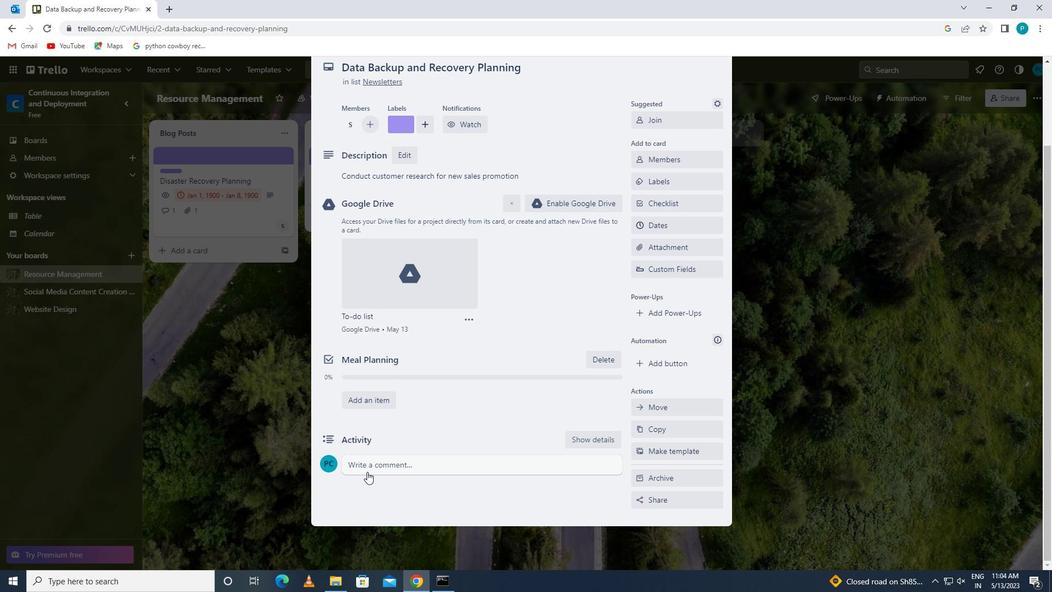 
Action: Mouse pressed left at (367, 469)
Screenshot: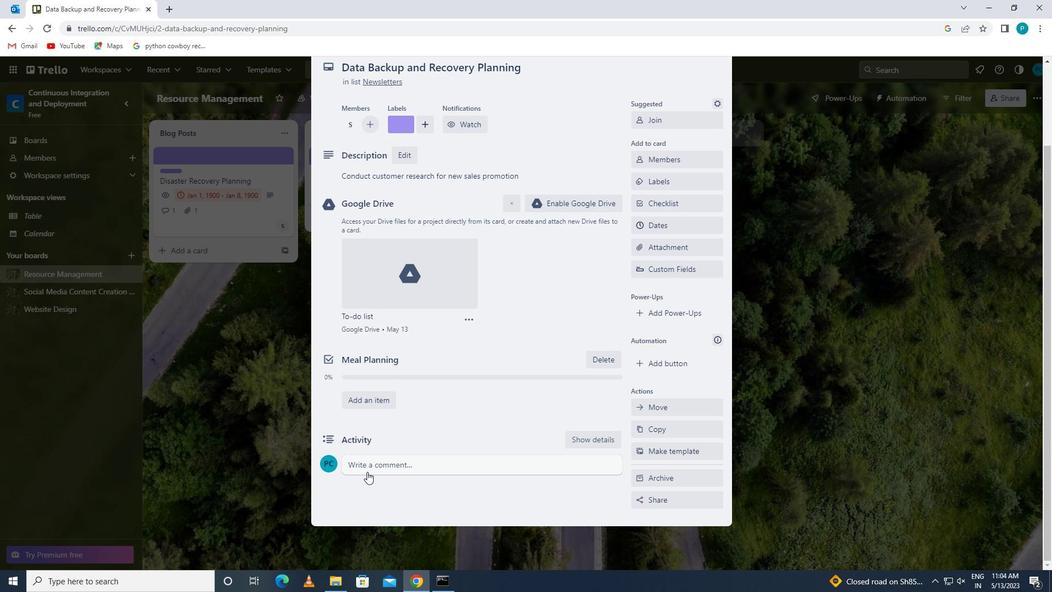 
Action: Key pressed <Key.caps_lock>g<Key.caps_lock>iven<Key.space>the<Key.space>potential<Key.space>impact<Key.space>of<Key.space>this<Key.space>task<Key.space>on<Key.space>our<Key.space>company<Key.space>reputation<Key.space>for<Key.space>innovation<Key.space>,let<Key.space>us<Key.space>ensure<Key.space>that<Key.space>we<Key.space>approach<Key.space>it<Key.space>with<Key.space>a<Key.space>sense<Key.space>of<Key.space>creativity<Key.space>and<Key.space>imagination
Screenshot: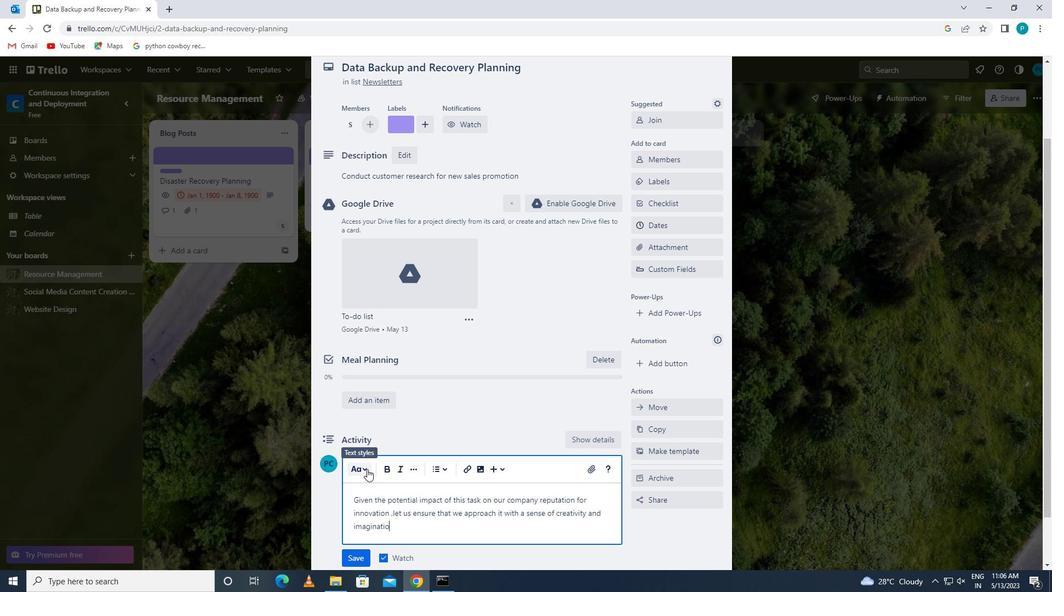 
Action: Mouse moved to (357, 558)
Screenshot: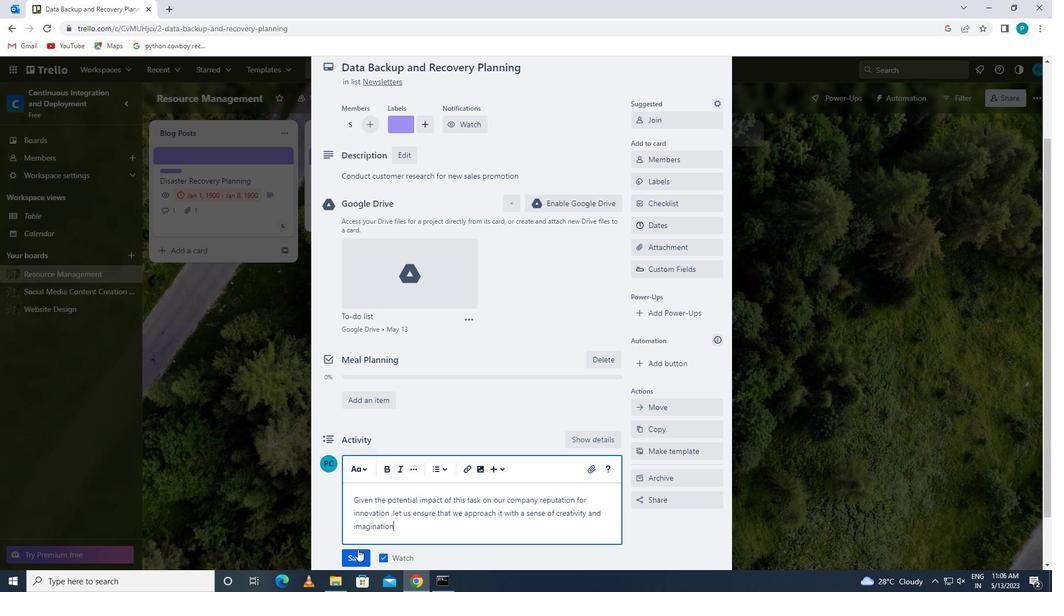 
Action: Mouse pressed left at (357, 558)
Screenshot: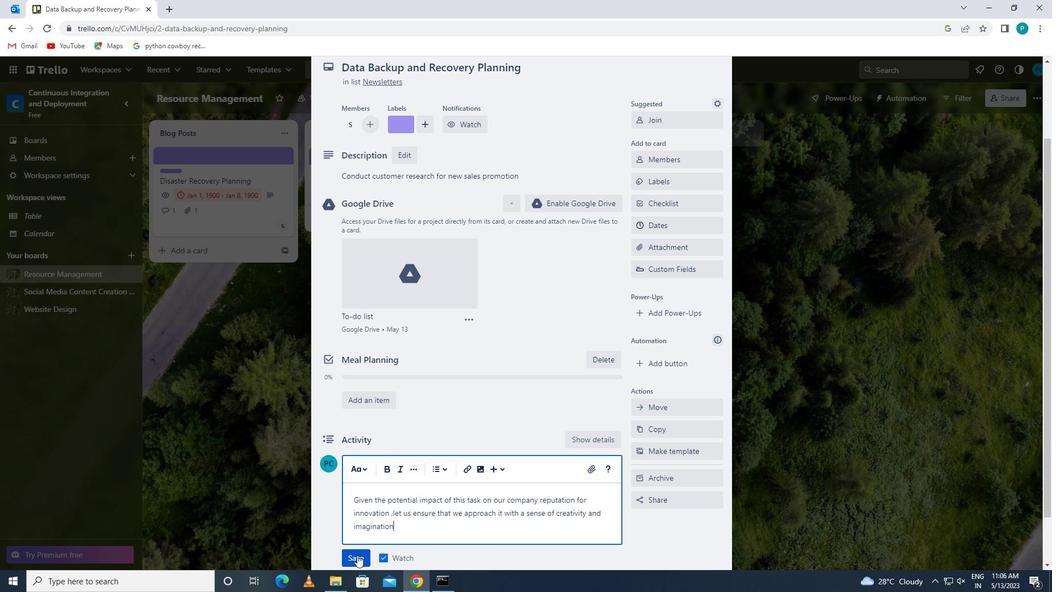 
Action: Mouse moved to (665, 229)
Screenshot: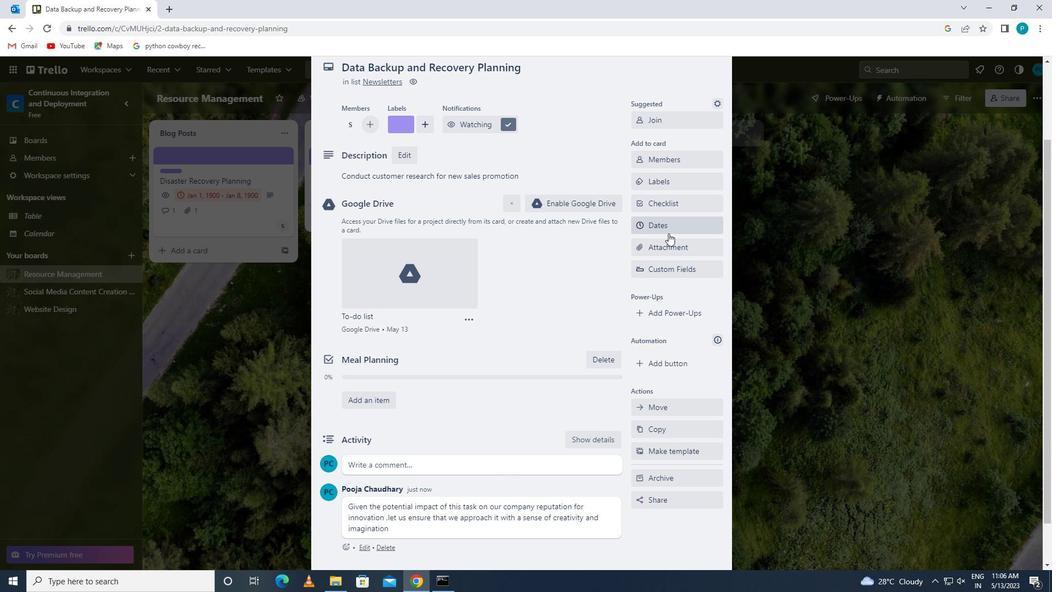 
Action: Mouse pressed left at (665, 229)
Screenshot: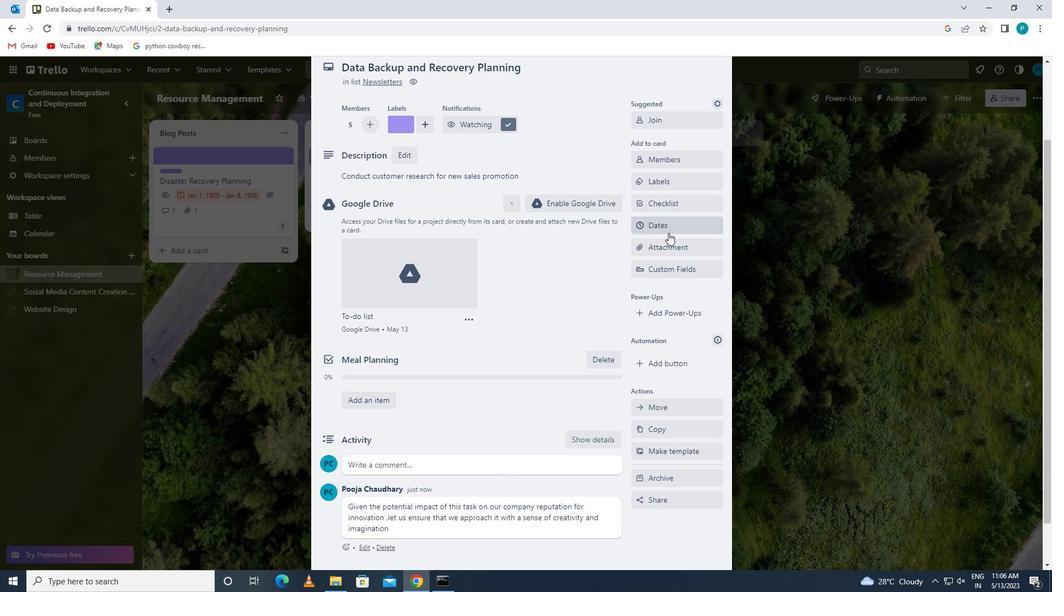 
Action: Mouse moved to (640, 299)
Screenshot: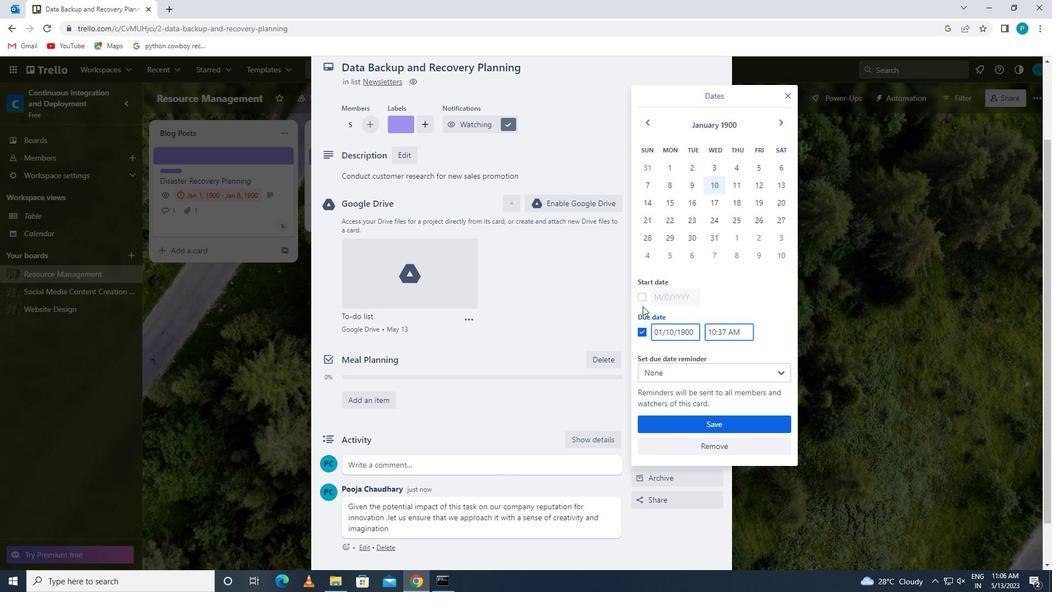 
Action: Mouse pressed left at (640, 299)
Screenshot: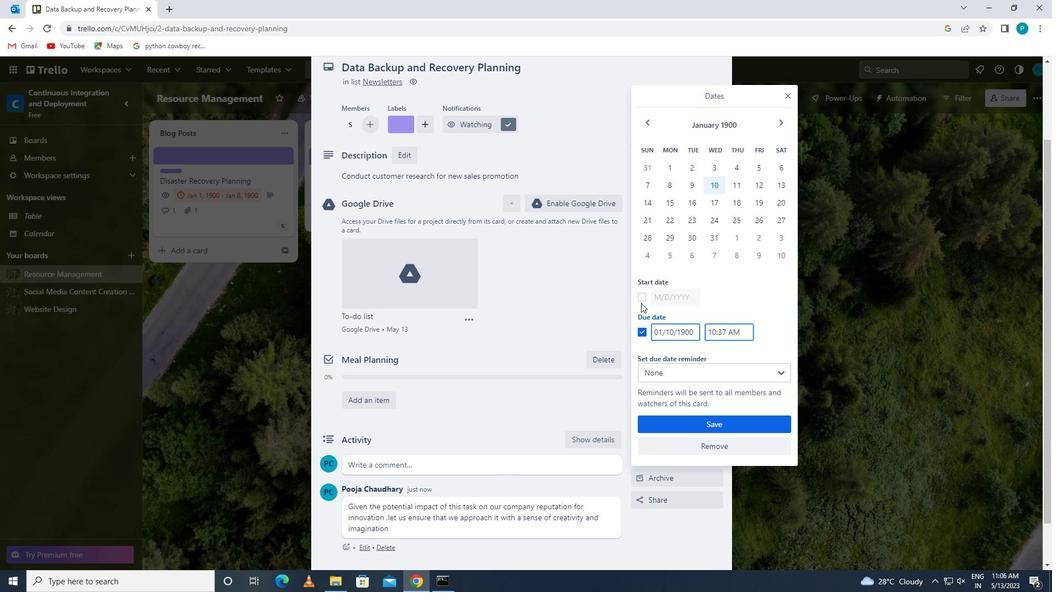 
Action: Mouse moved to (672, 298)
Screenshot: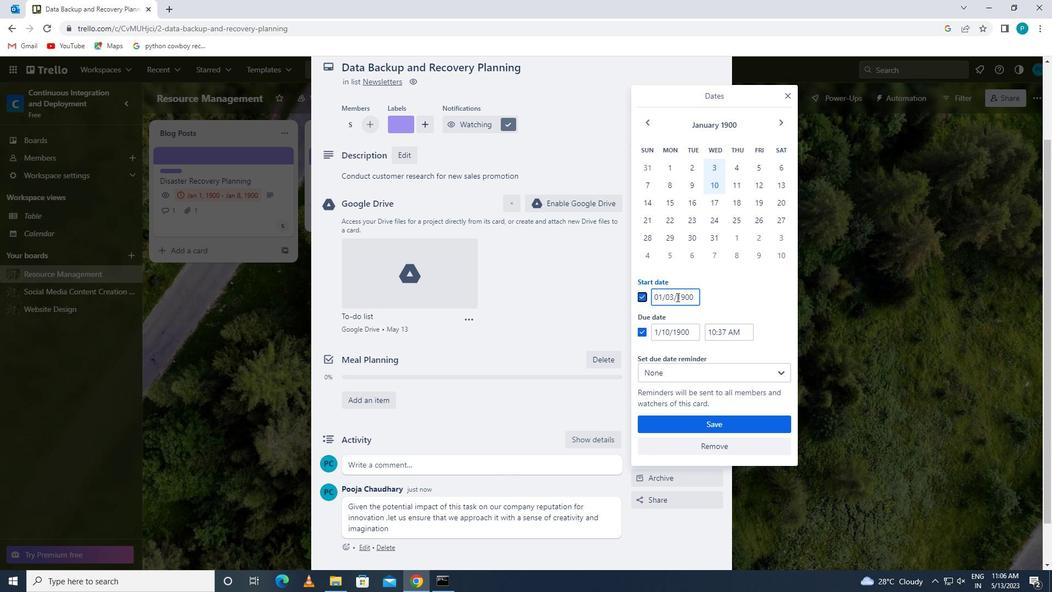 
Action: Mouse pressed left at (672, 298)
Screenshot: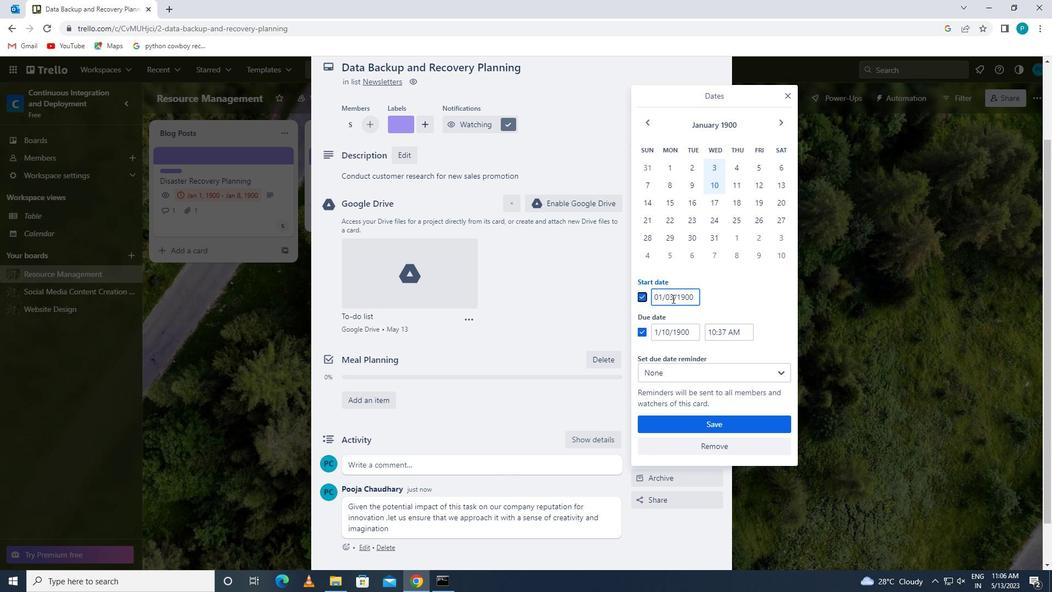 
Action: Mouse moved to (694, 295)
Screenshot: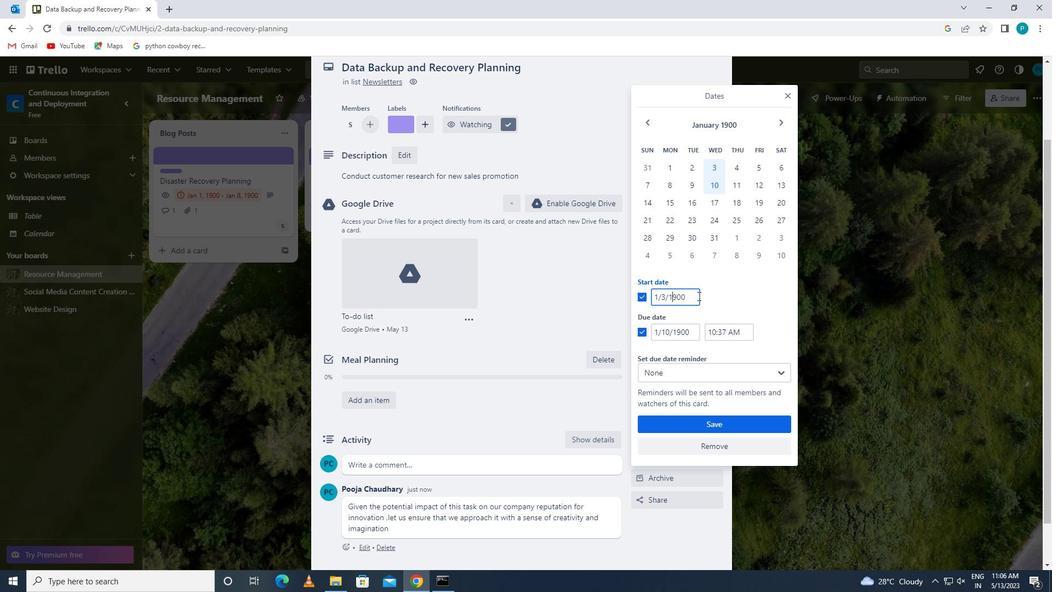
Action: Mouse pressed left at (694, 295)
Screenshot: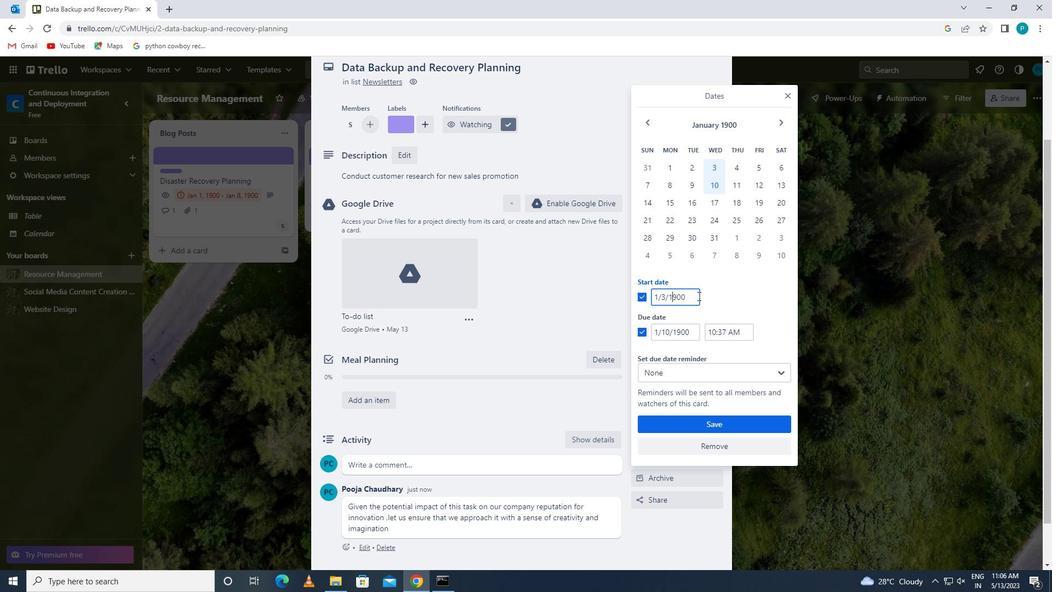 
Action: Mouse moved to (656, 301)
Screenshot: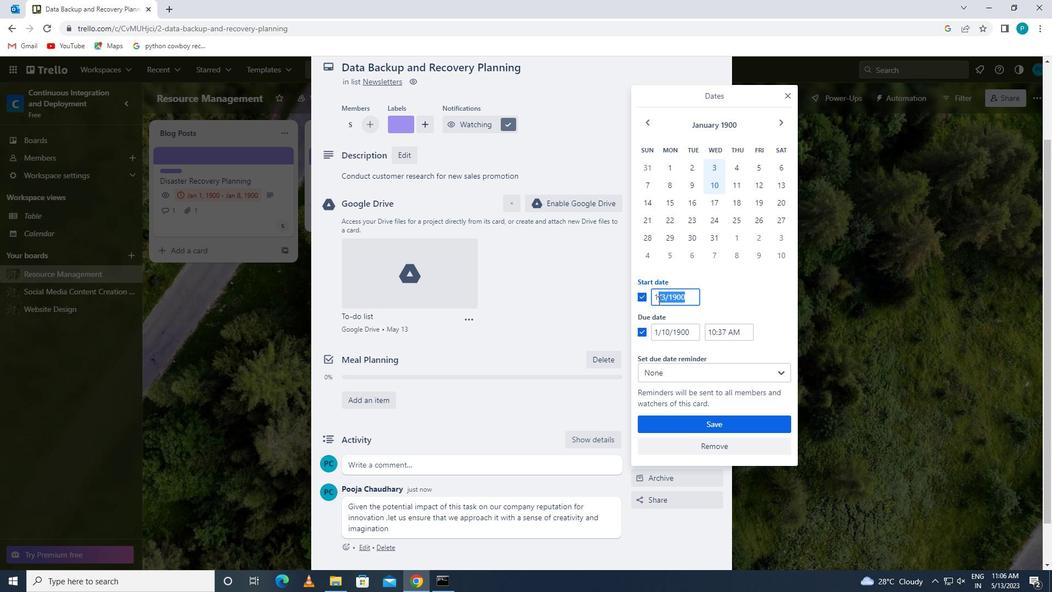 
Action: Key pressed 1/4/1900
Screenshot: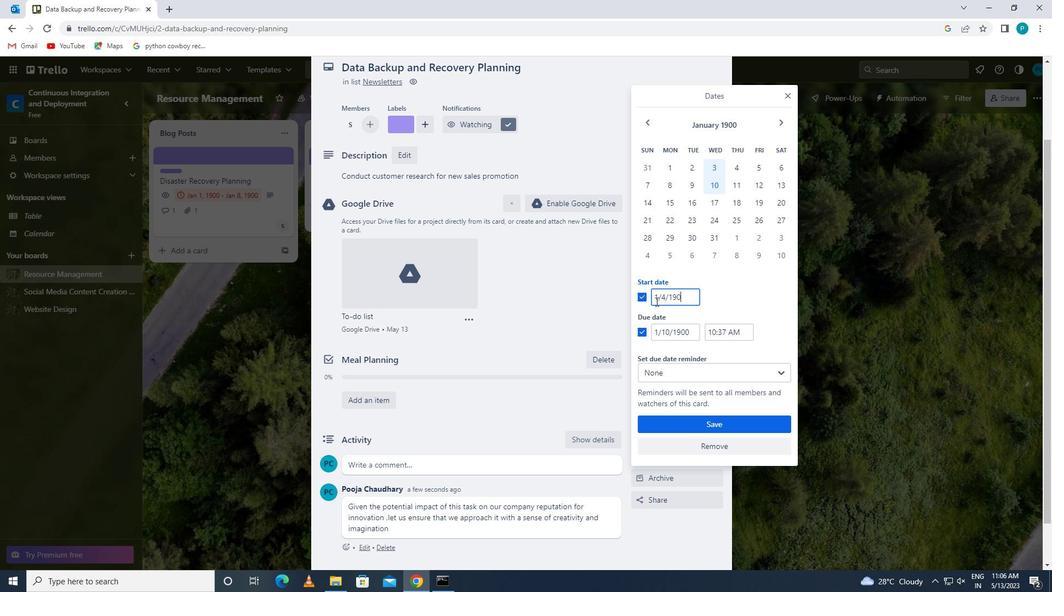 
Action: Mouse moved to (657, 332)
Screenshot: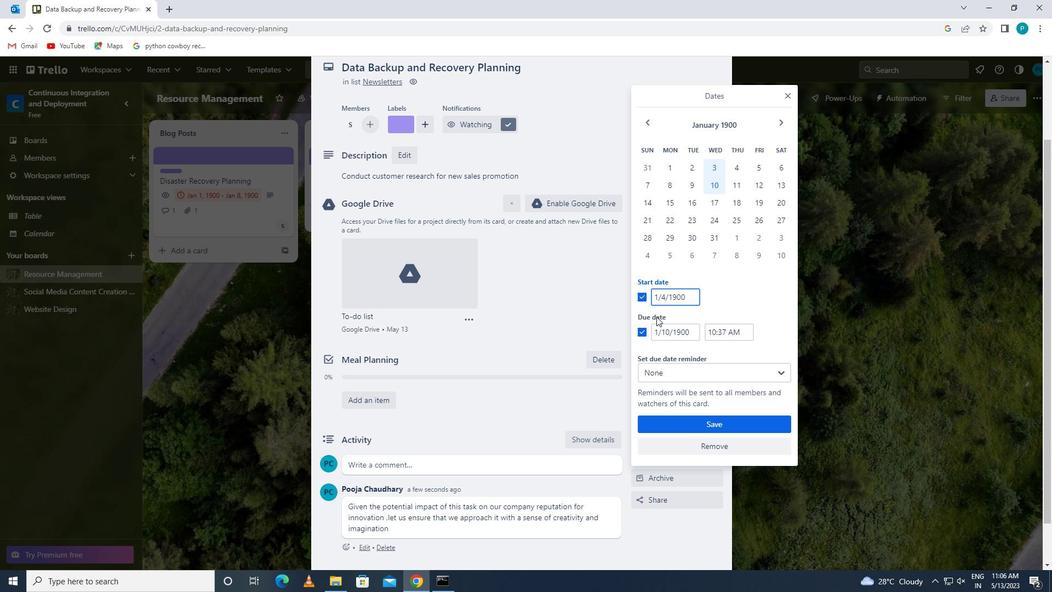 
Action: Mouse pressed left at (657, 332)
Screenshot: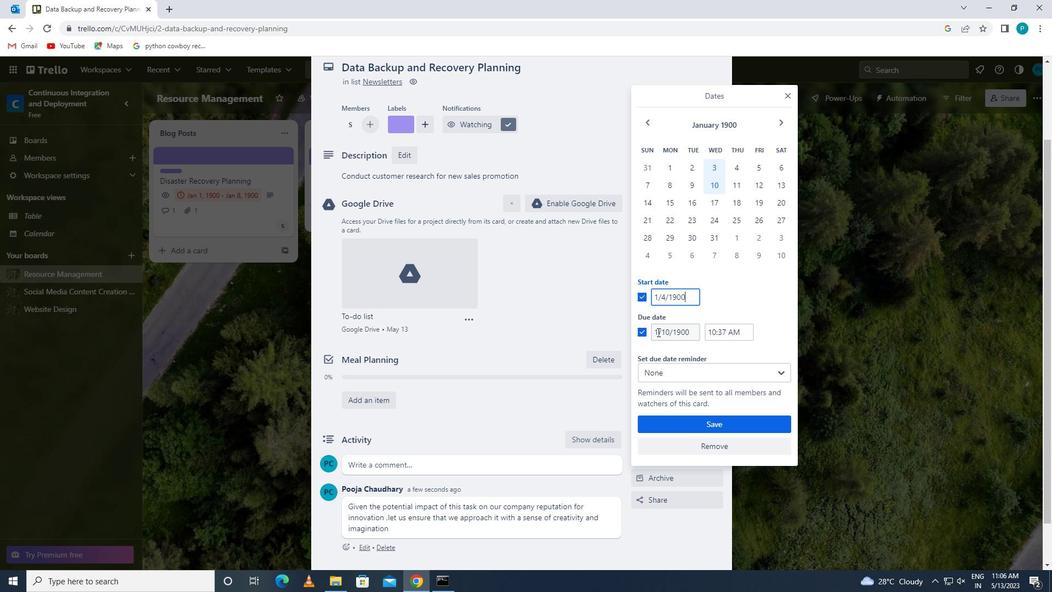 
Action: Mouse moved to (652, 333)
Screenshot: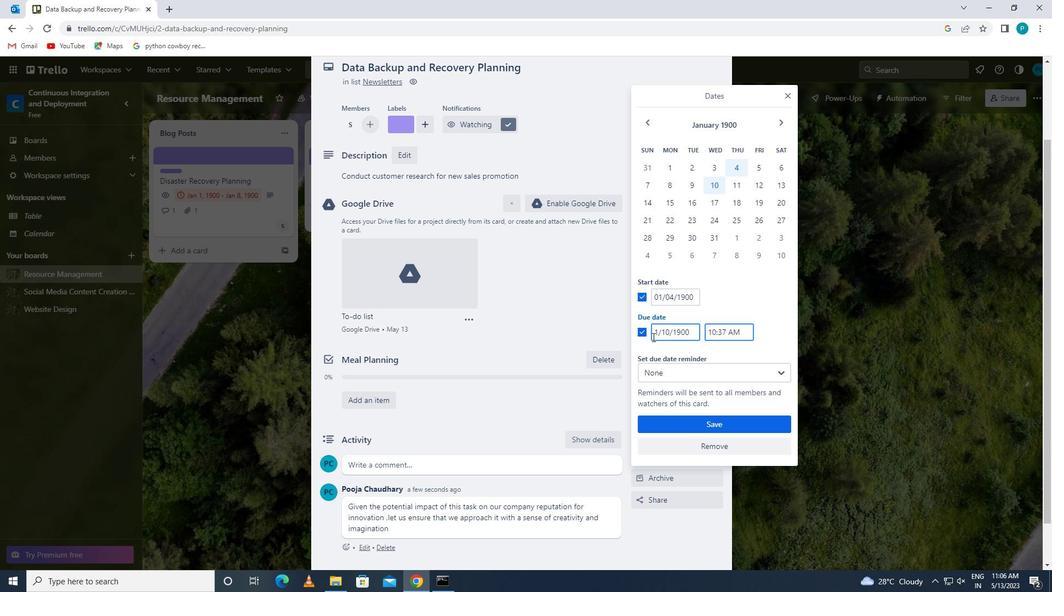 
Action: Mouse pressed left at (652, 333)
Screenshot: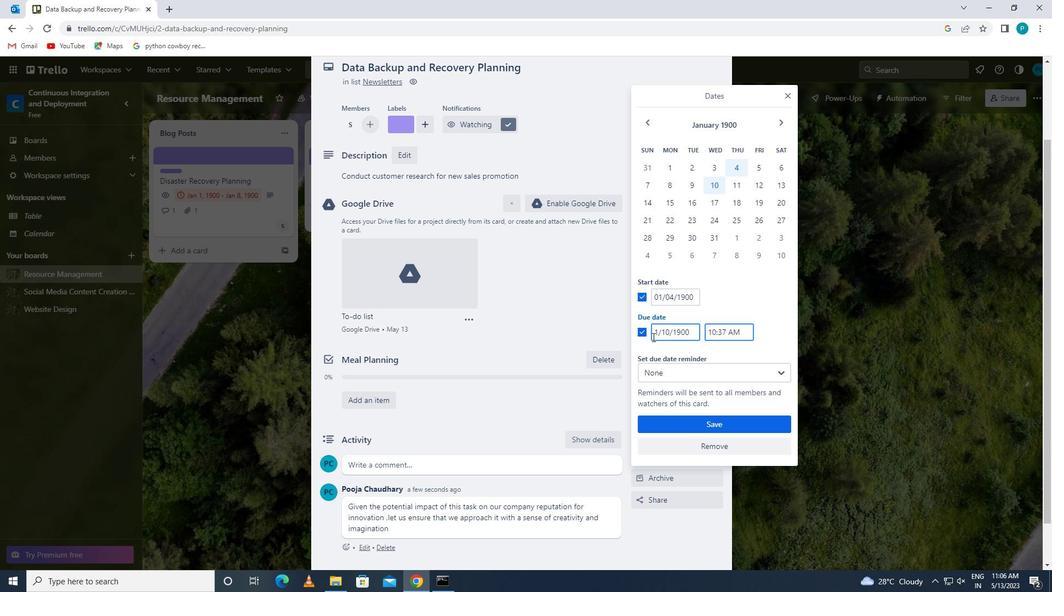 
Action: Mouse moved to (695, 342)
Screenshot: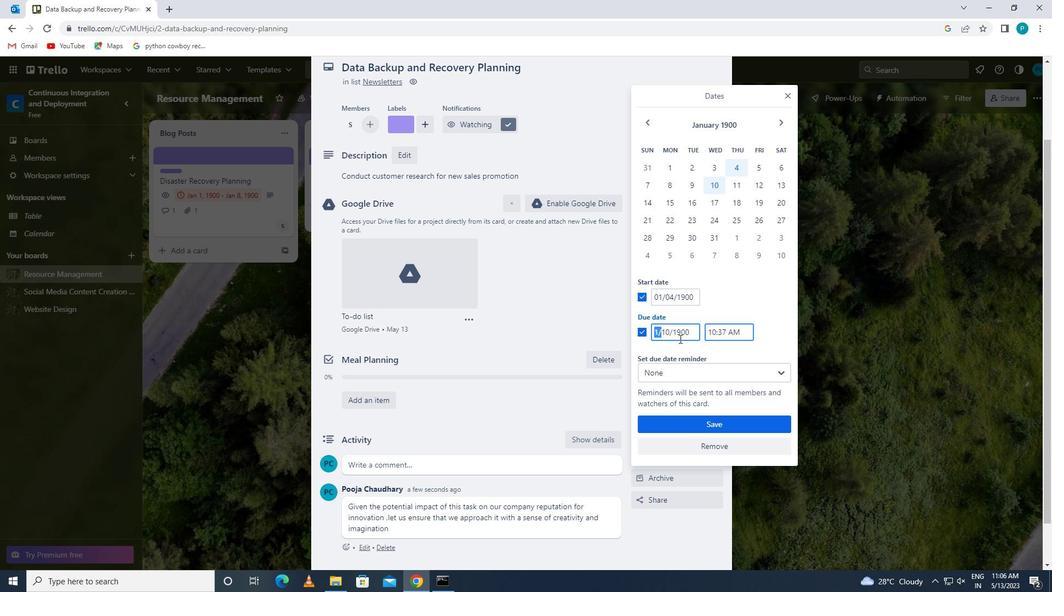 
Action: Key pressed 1/11/1900
Screenshot: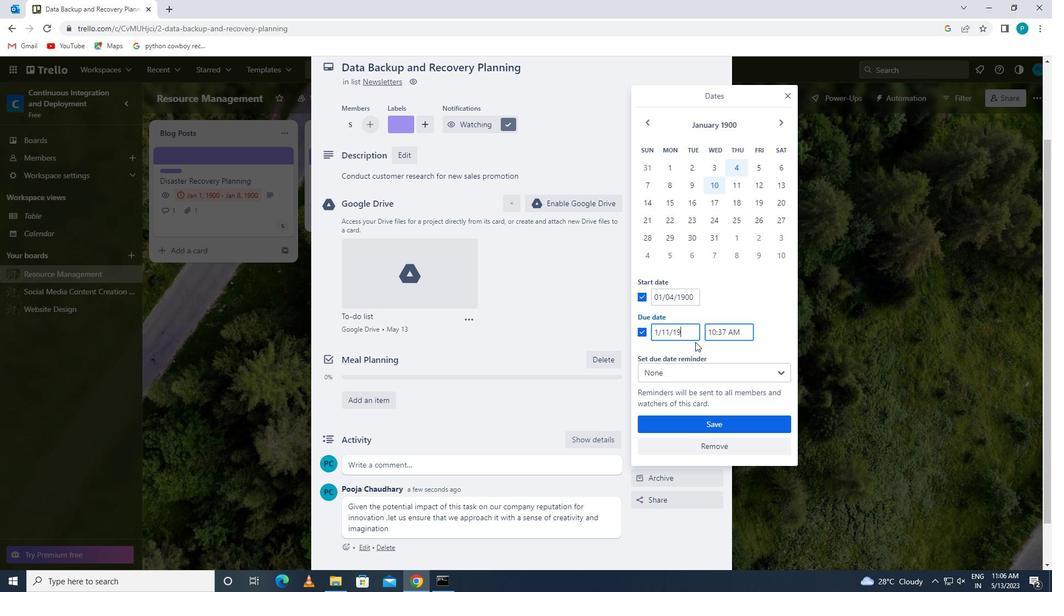 
Action: Mouse moved to (713, 426)
Screenshot: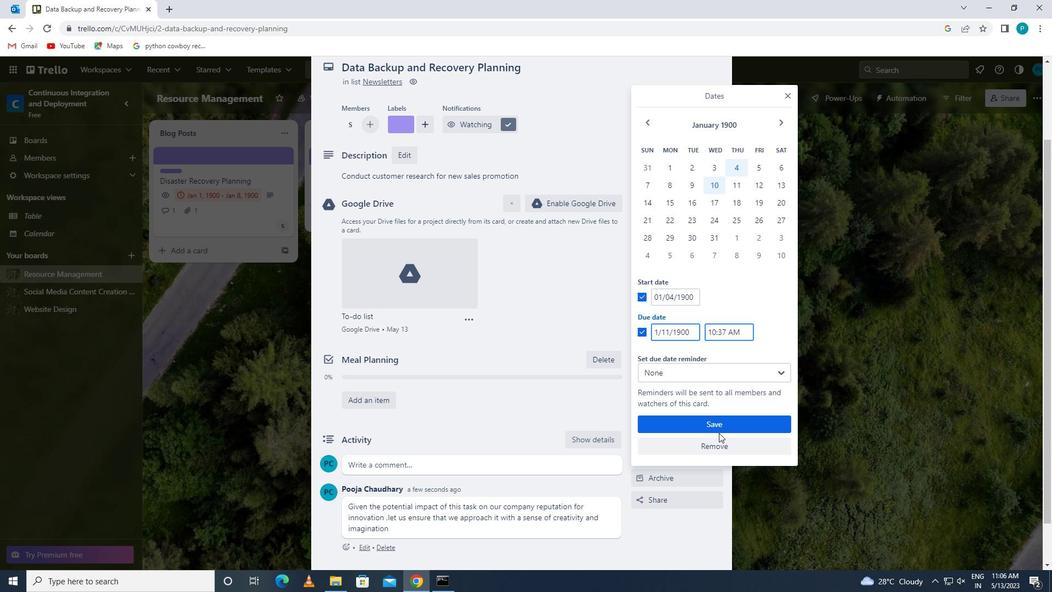 
Action: Mouse pressed left at (713, 426)
Screenshot: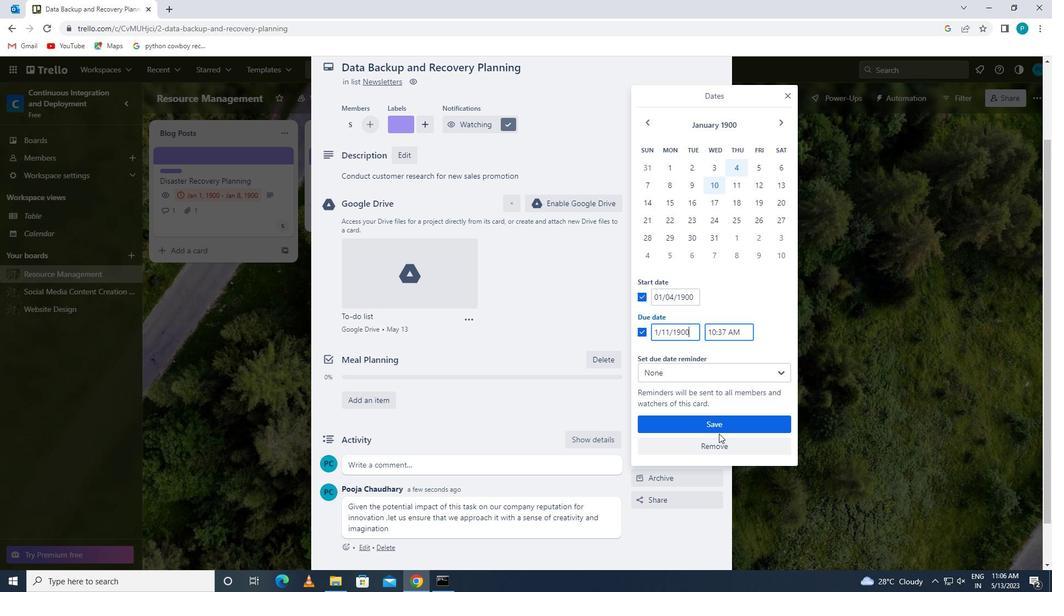 
Action: Mouse scrolled (713, 426) with delta (0, 0)
Screenshot: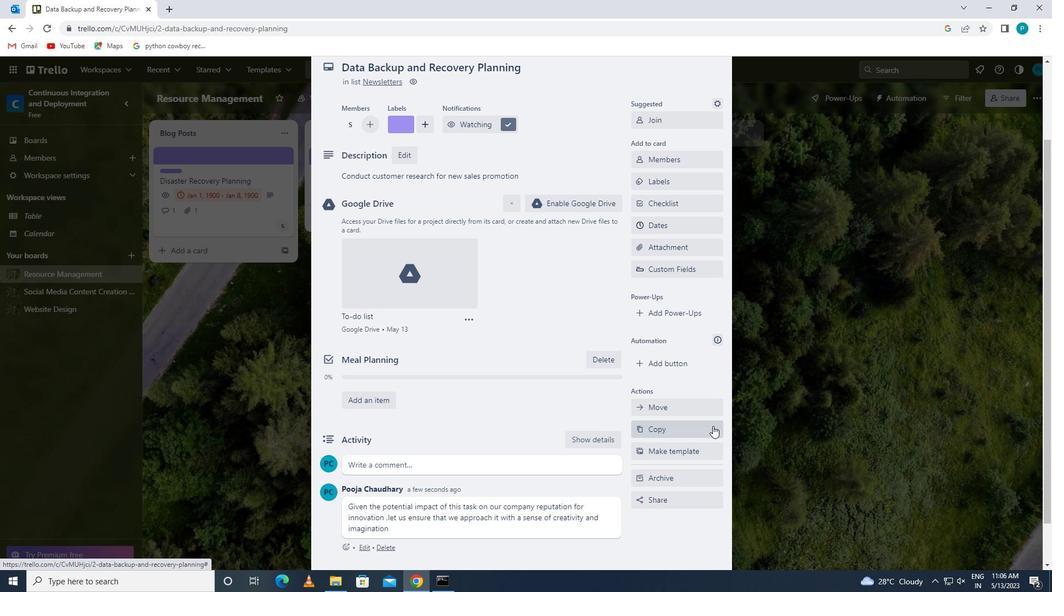 
Action: Mouse scrolled (713, 426) with delta (0, 0)
Screenshot: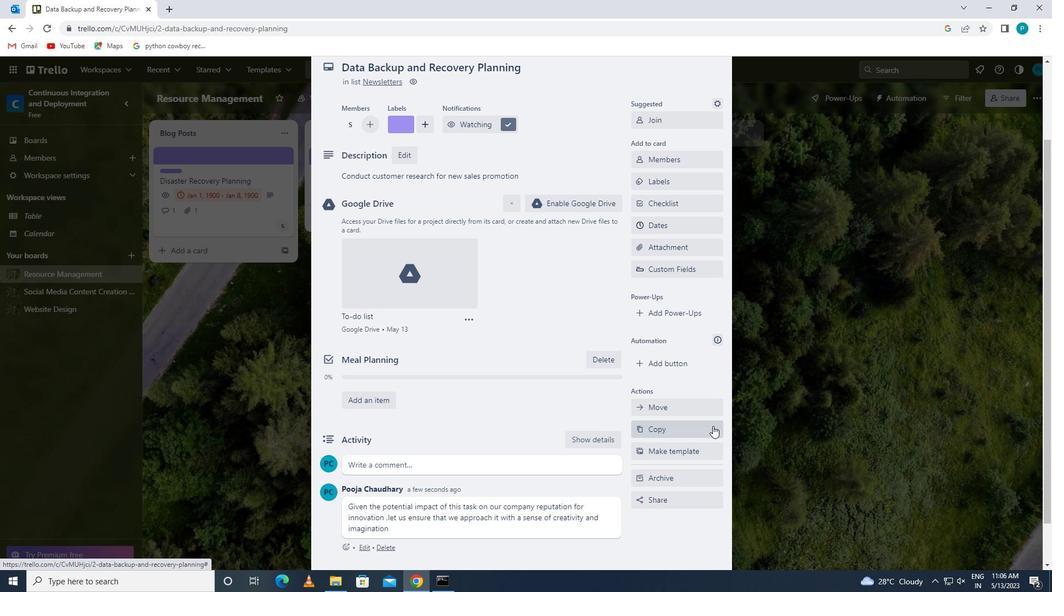 
Action: Mouse scrolled (713, 426) with delta (0, 0)
Screenshot: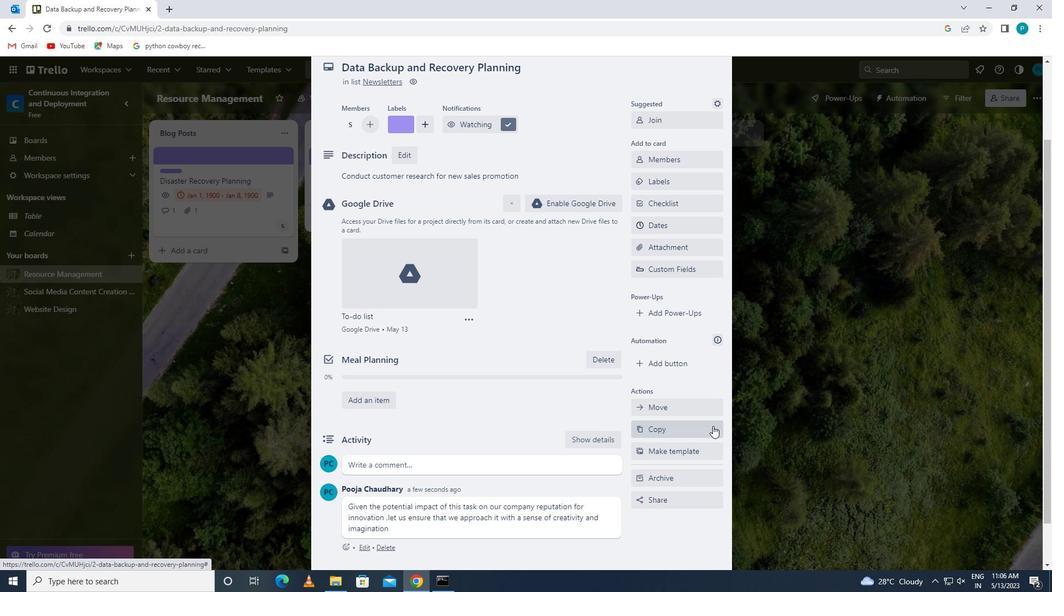 
